 Task: Look for space in Holzminden, Germany from 10th July, 2023 to 15th July, 2023 for 7 adults in price range Rs.10000 to Rs.15000. Place can be entire place or shared room with 4 bedrooms having 7 beds and 4 bathrooms. Property type can be house, flat, guest house. Amenities needed are: wifi, TV, free parkinig on premises, gym, breakfast. Booking option can be shelf check-in. Required host language is English.
Action: Mouse moved to (484, 95)
Screenshot: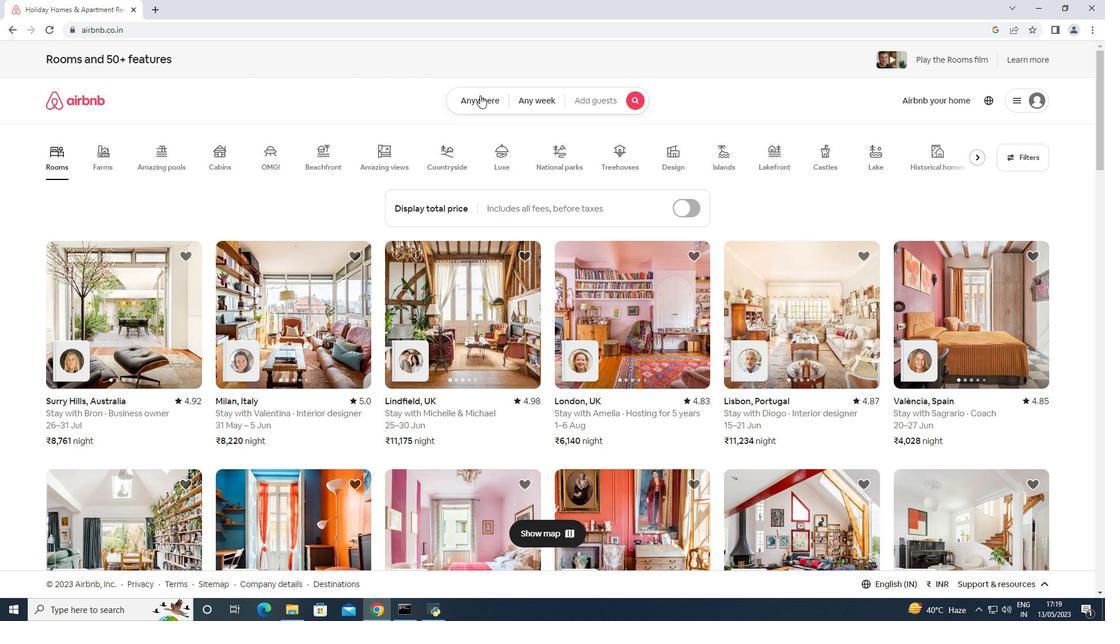 
Action: Mouse pressed left at (484, 95)
Screenshot: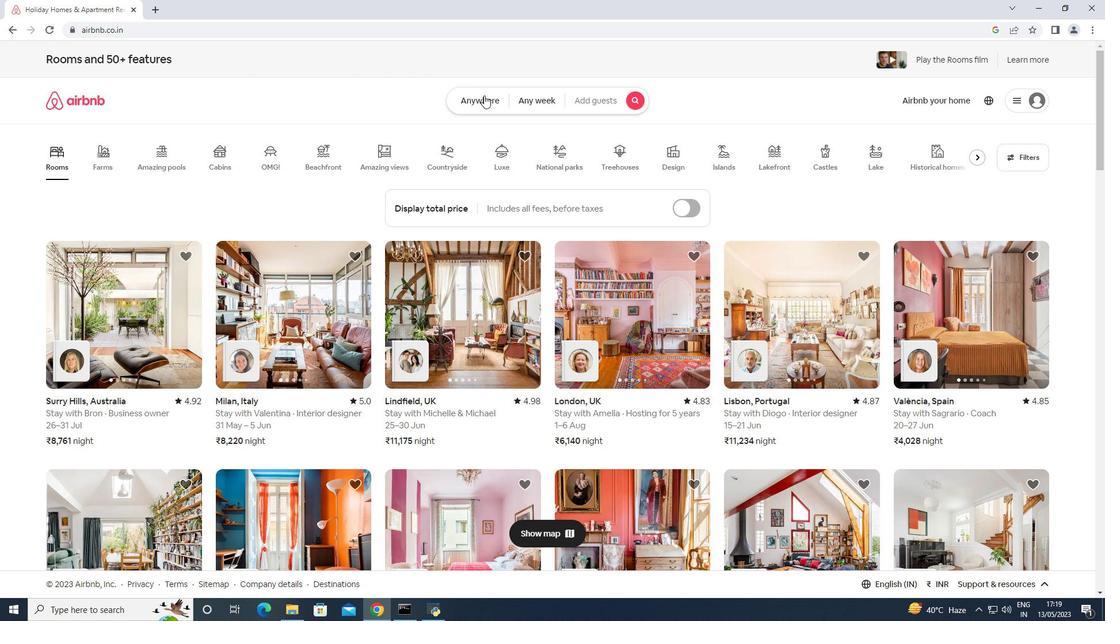 
Action: Mouse moved to (471, 143)
Screenshot: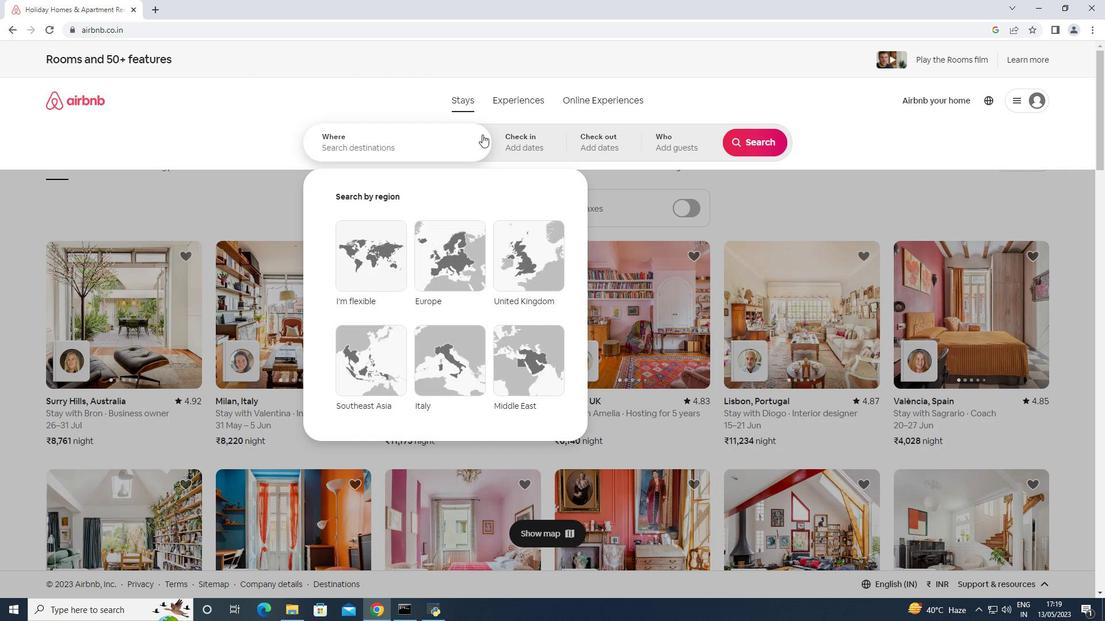 
Action: Mouse pressed left at (471, 143)
Screenshot: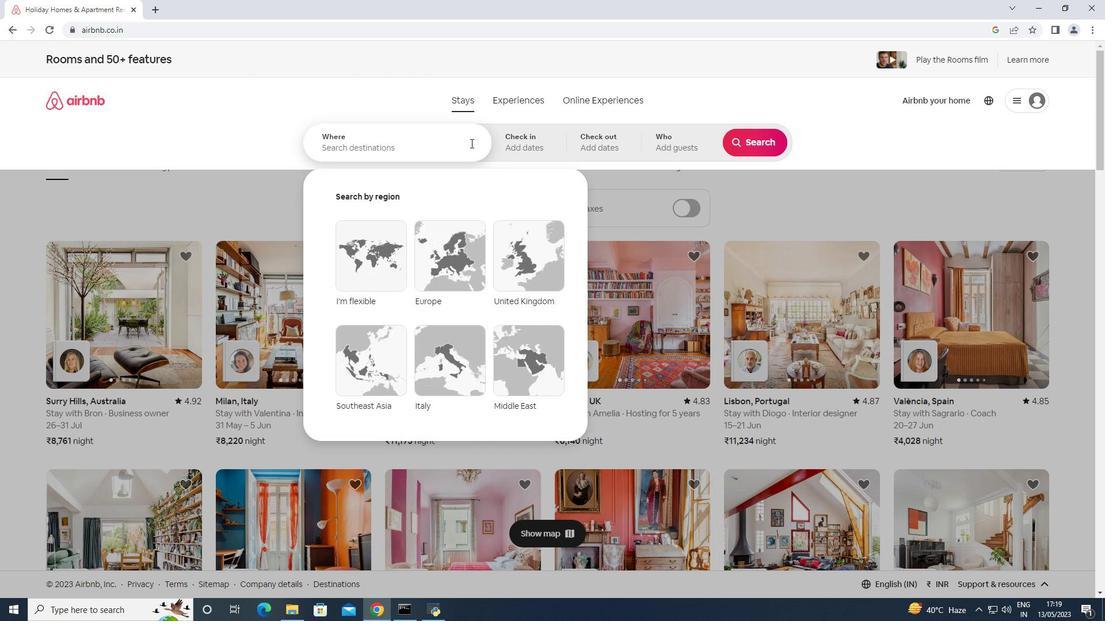 
Action: Key pressed <Key.shift>Holzminden,<Key.space><Key.shift>Germany<Key.enter>
Screenshot: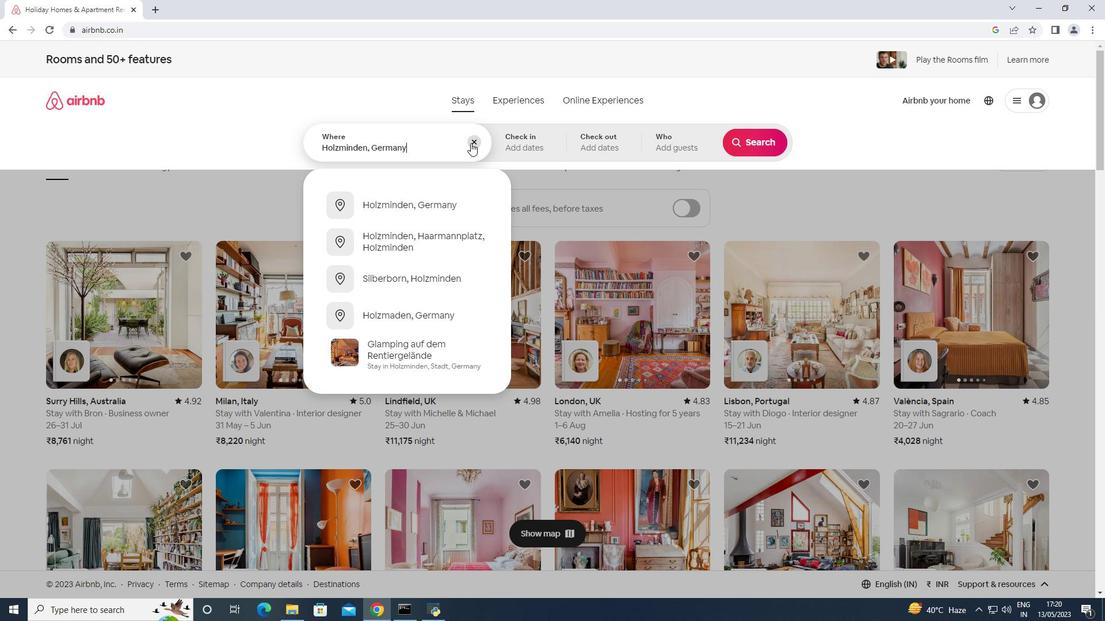 
Action: Mouse moved to (749, 237)
Screenshot: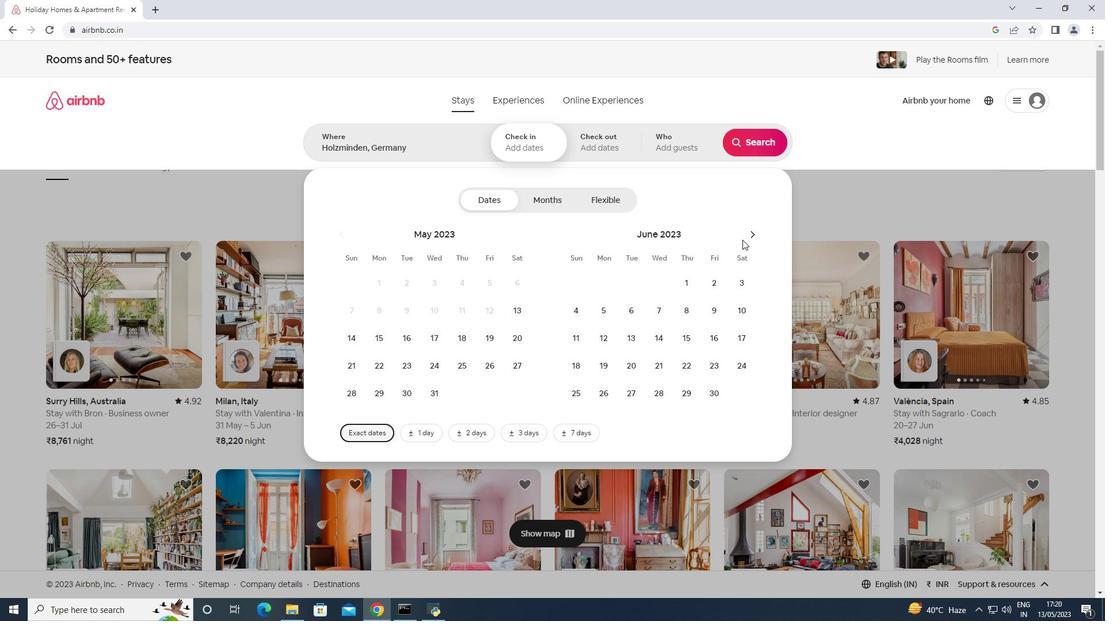 
Action: Mouse pressed left at (749, 237)
Screenshot: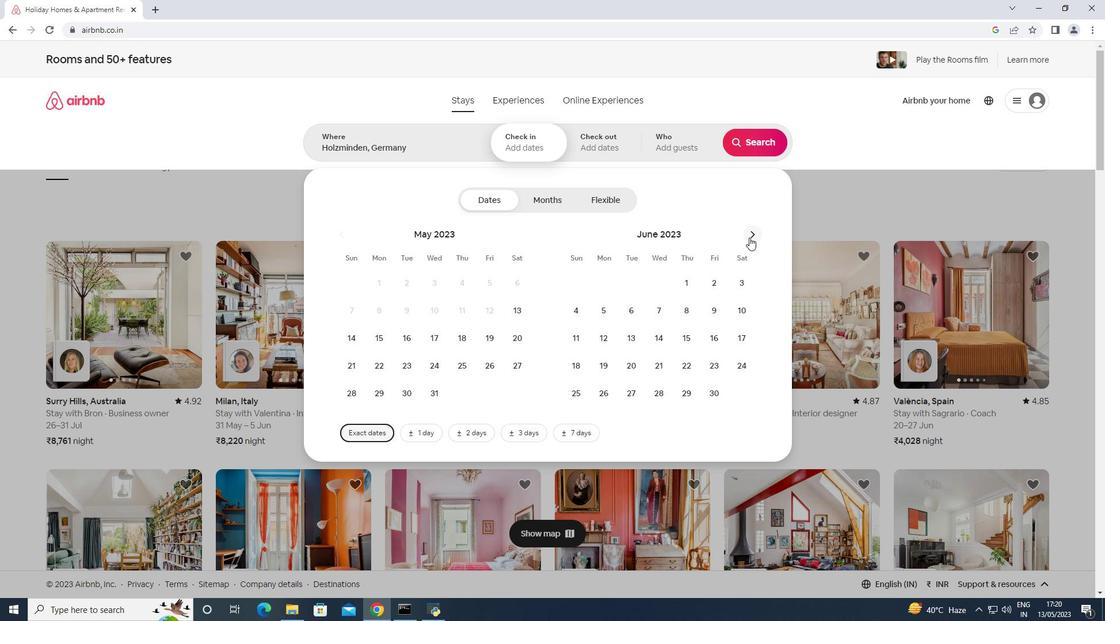 
Action: Mouse moved to (607, 332)
Screenshot: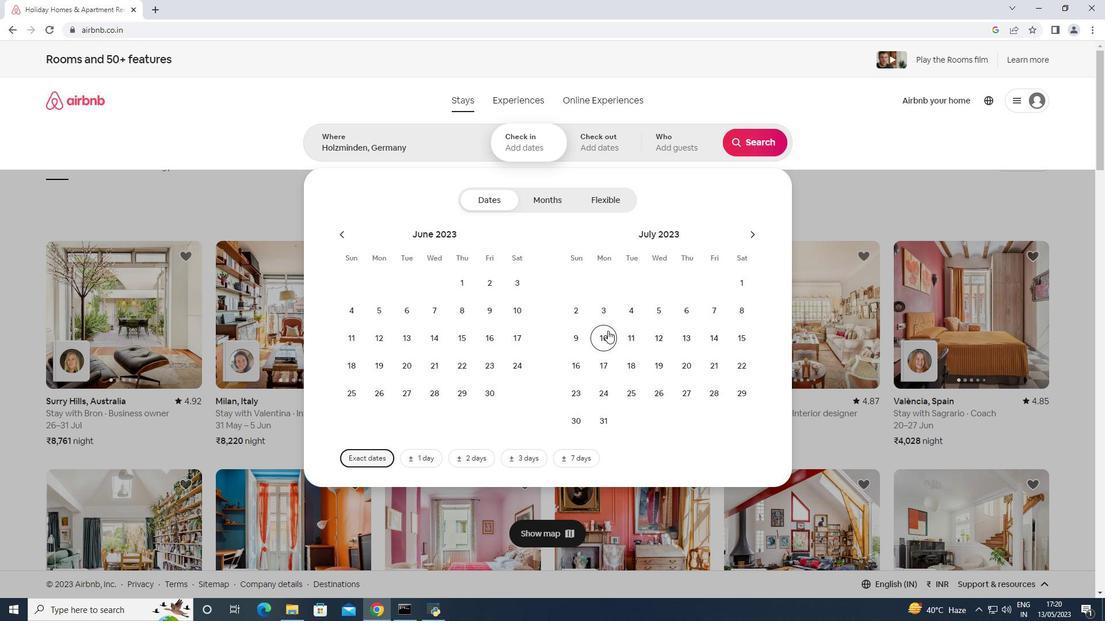 
Action: Mouse pressed left at (607, 332)
Screenshot: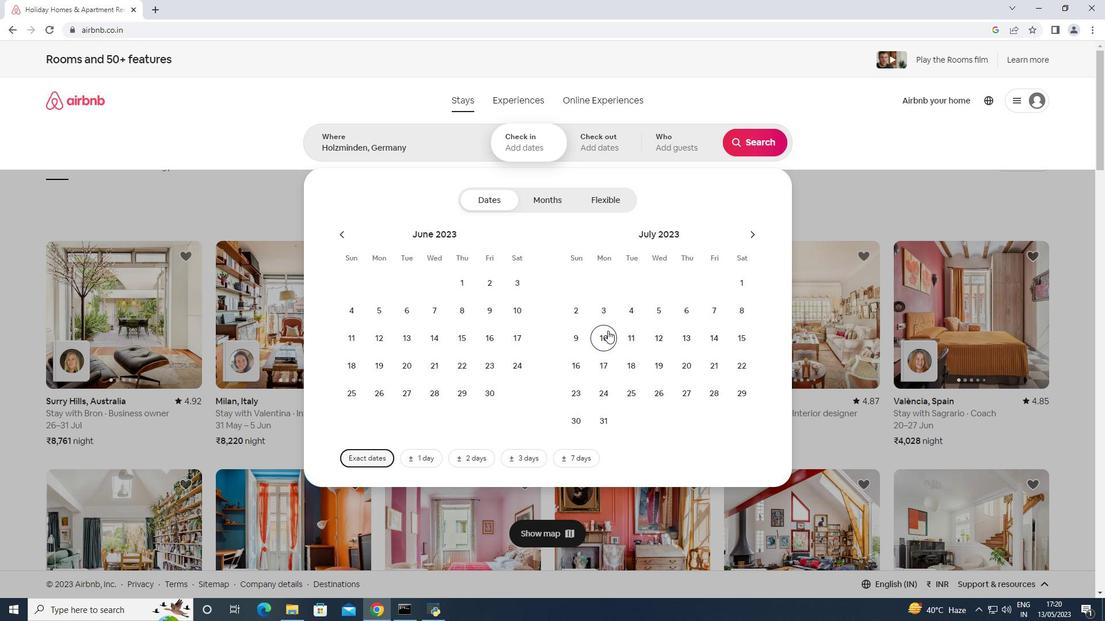 
Action: Mouse moved to (748, 338)
Screenshot: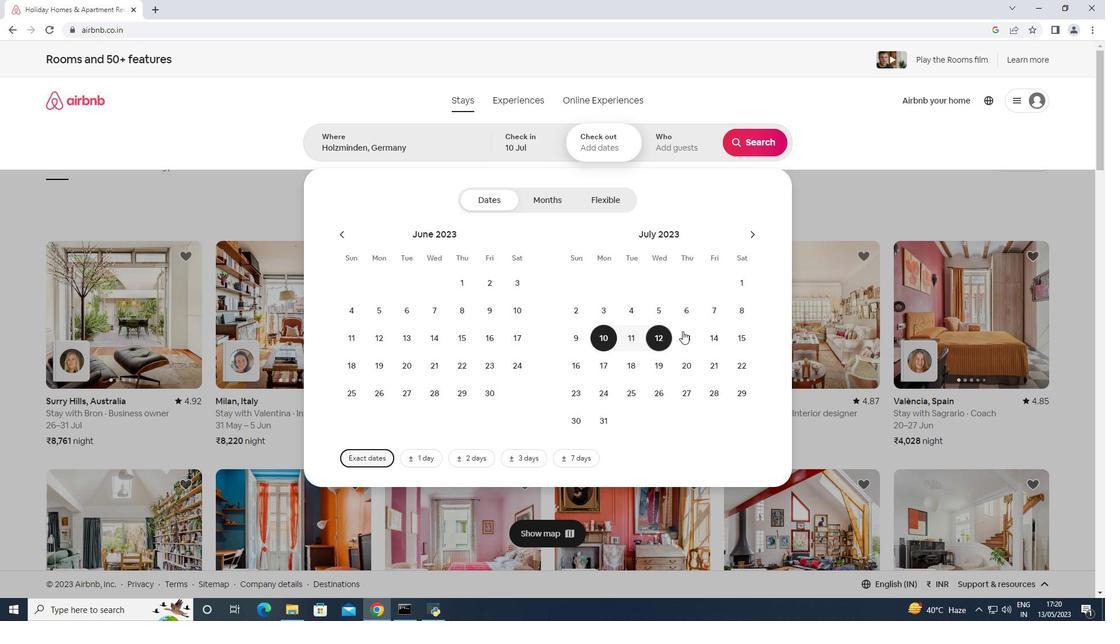 
Action: Mouse pressed left at (748, 338)
Screenshot: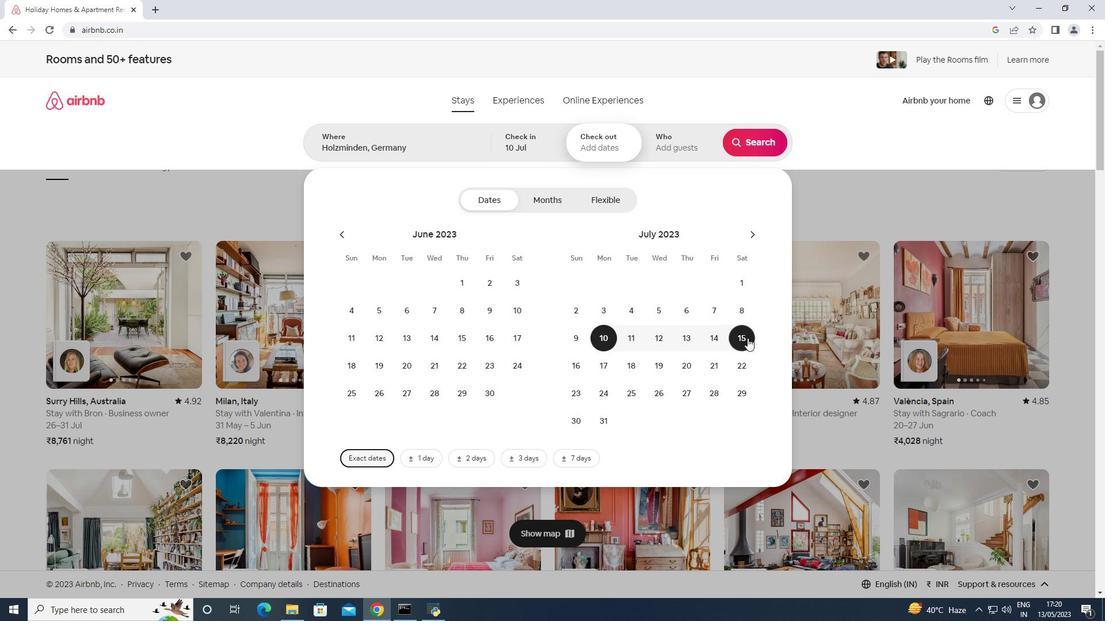 
Action: Mouse moved to (695, 152)
Screenshot: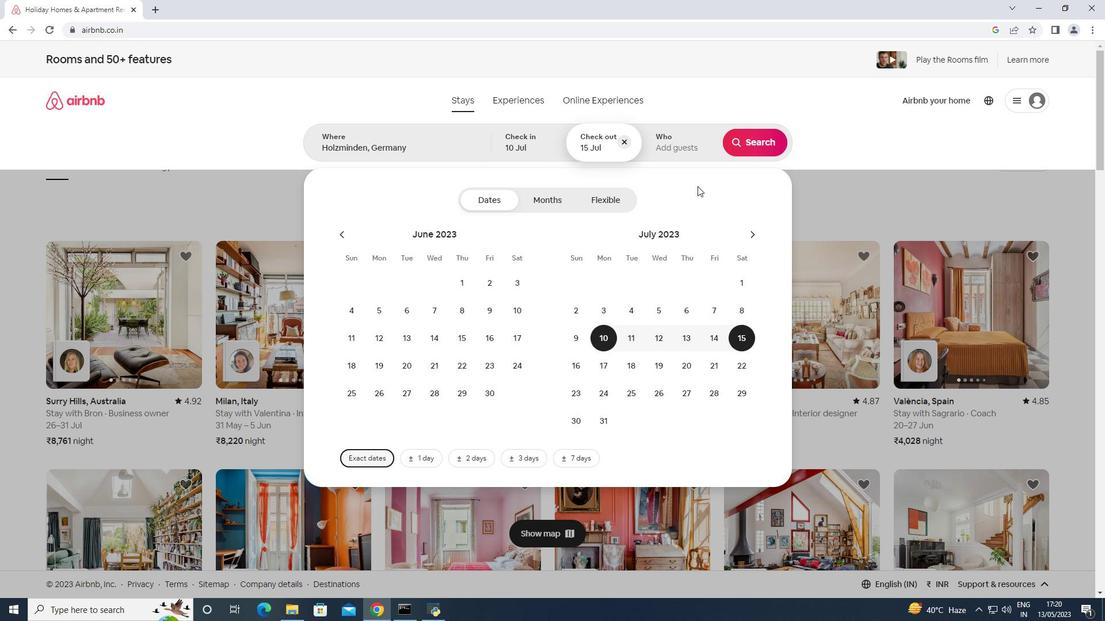 
Action: Mouse pressed left at (695, 152)
Screenshot: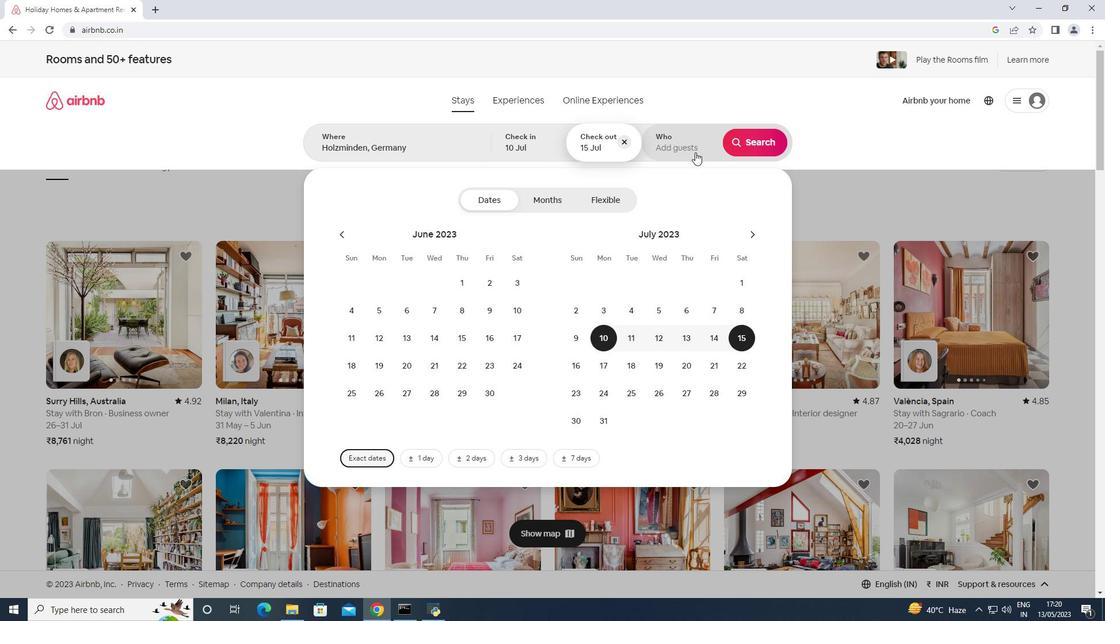 
Action: Mouse moved to (753, 201)
Screenshot: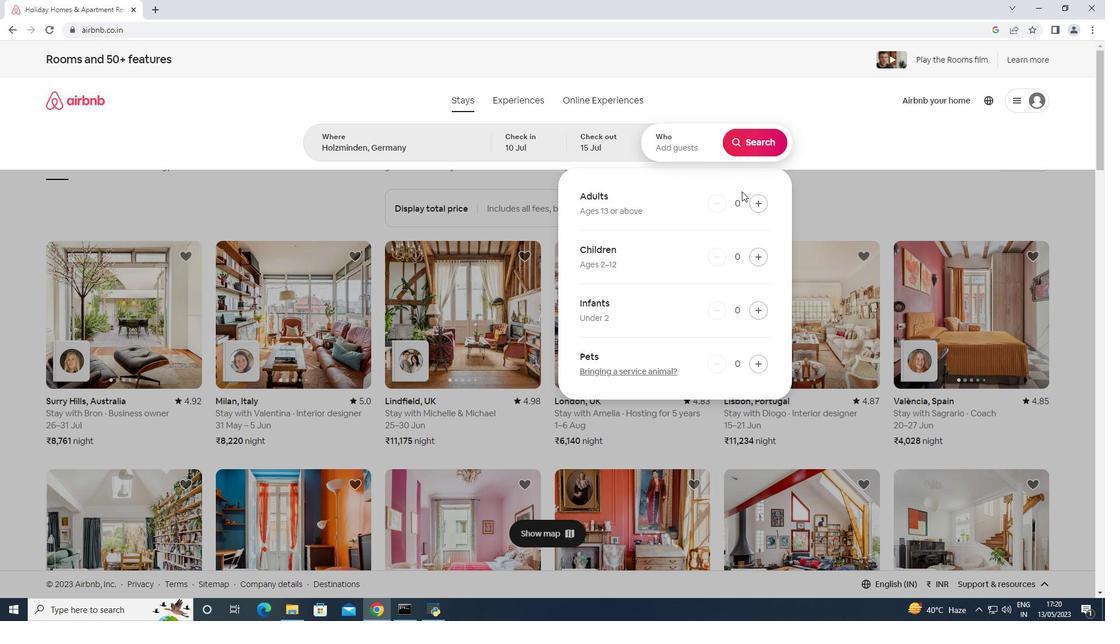
Action: Mouse pressed left at (753, 201)
Screenshot: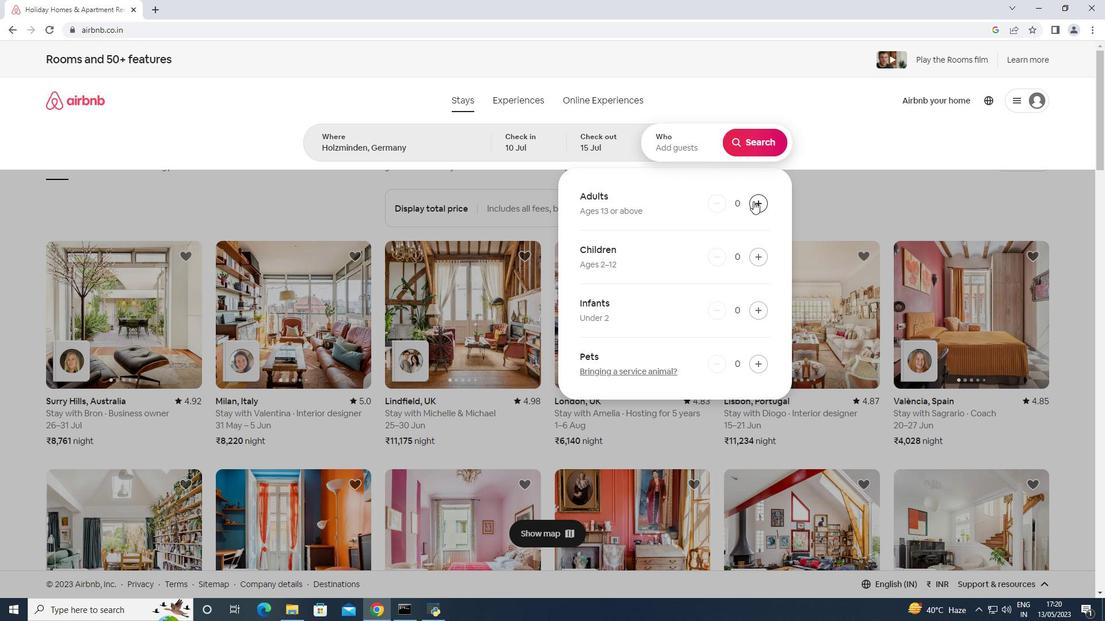 
Action: Mouse pressed left at (753, 201)
Screenshot: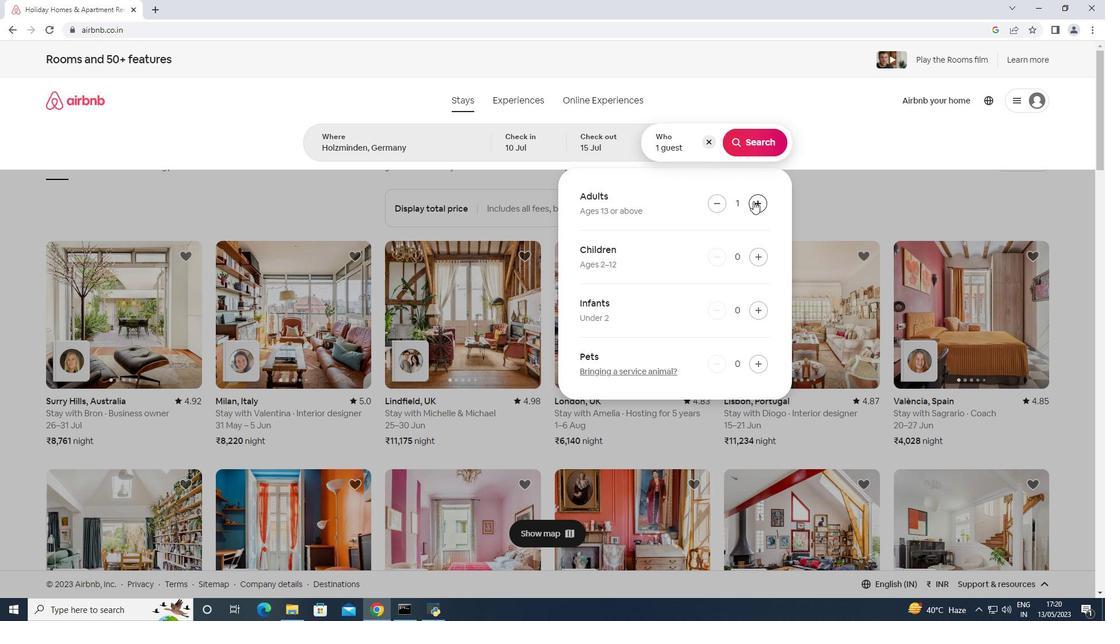 
Action: Mouse pressed left at (753, 201)
Screenshot: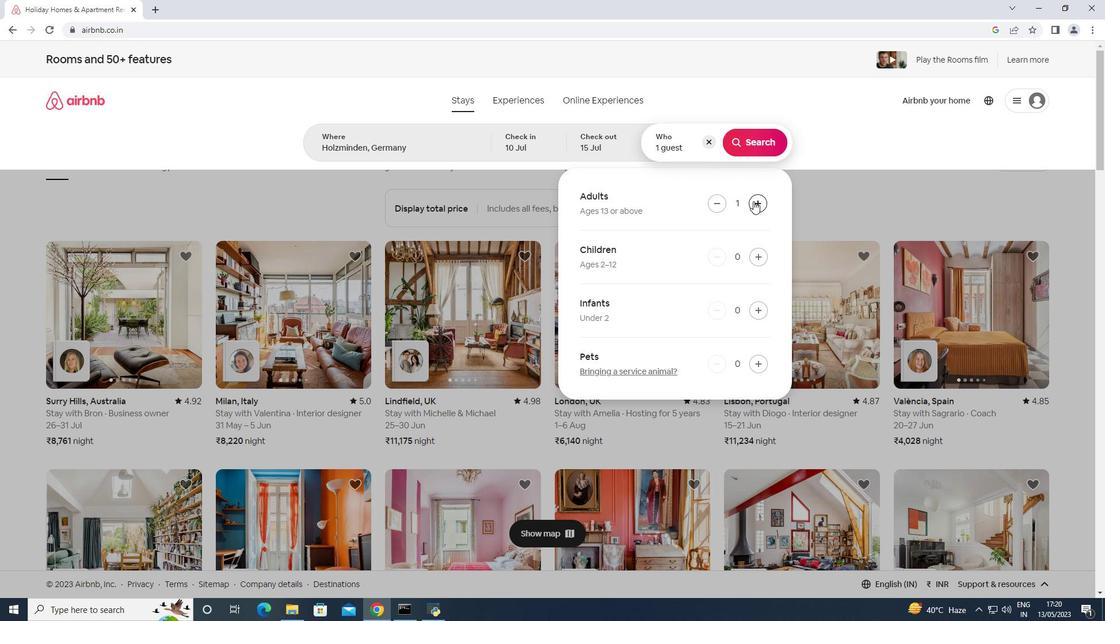 
Action: Mouse pressed left at (753, 201)
Screenshot: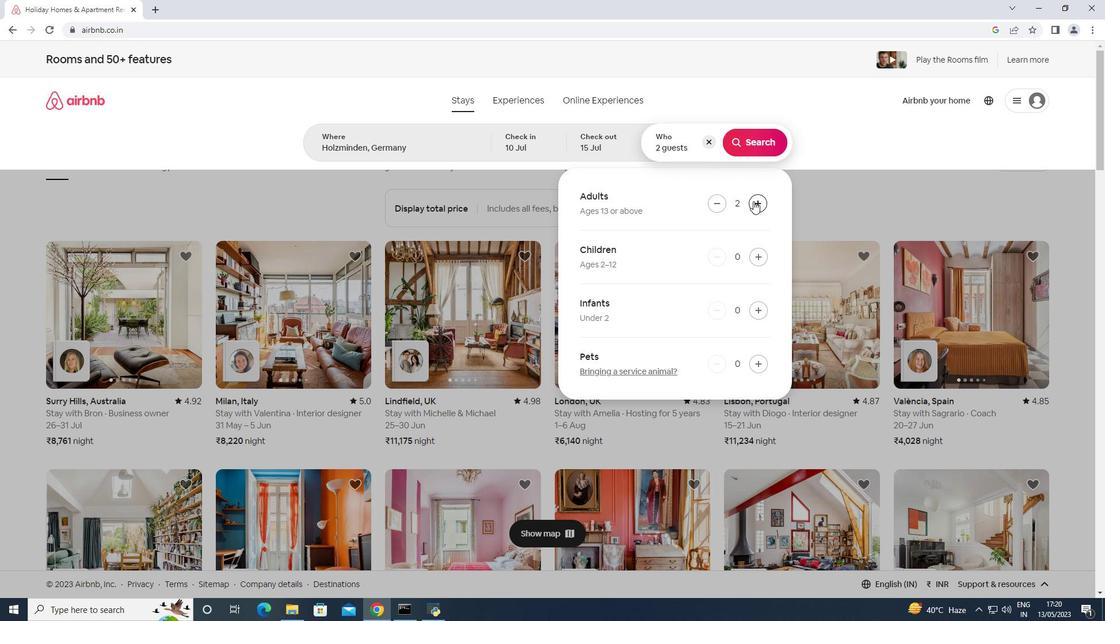 
Action: Mouse pressed left at (753, 201)
Screenshot: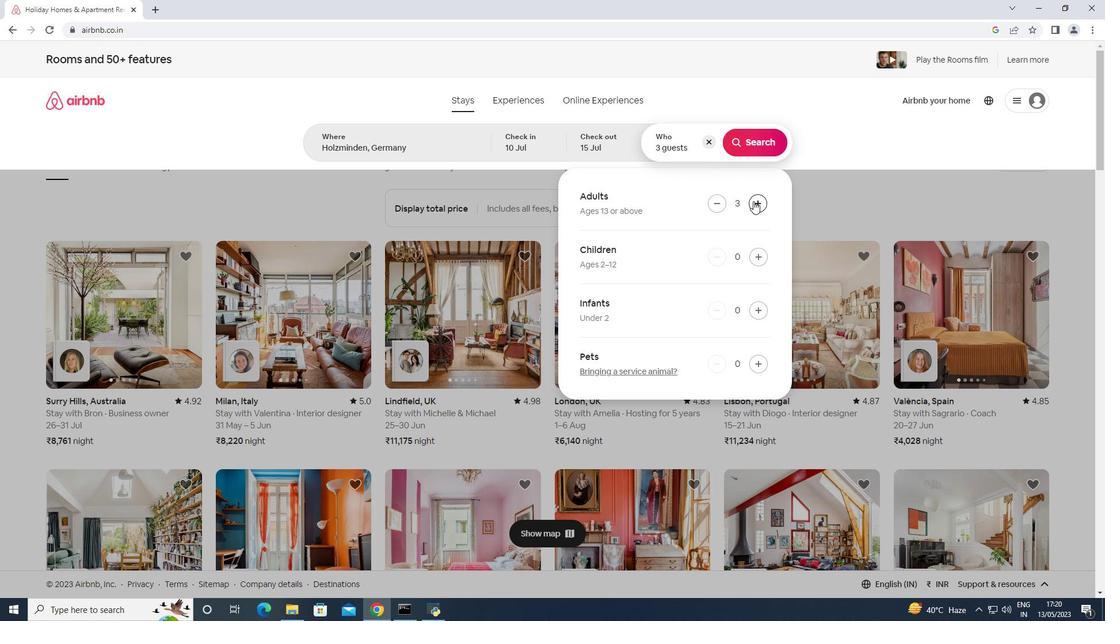 
Action: Mouse pressed left at (753, 201)
Screenshot: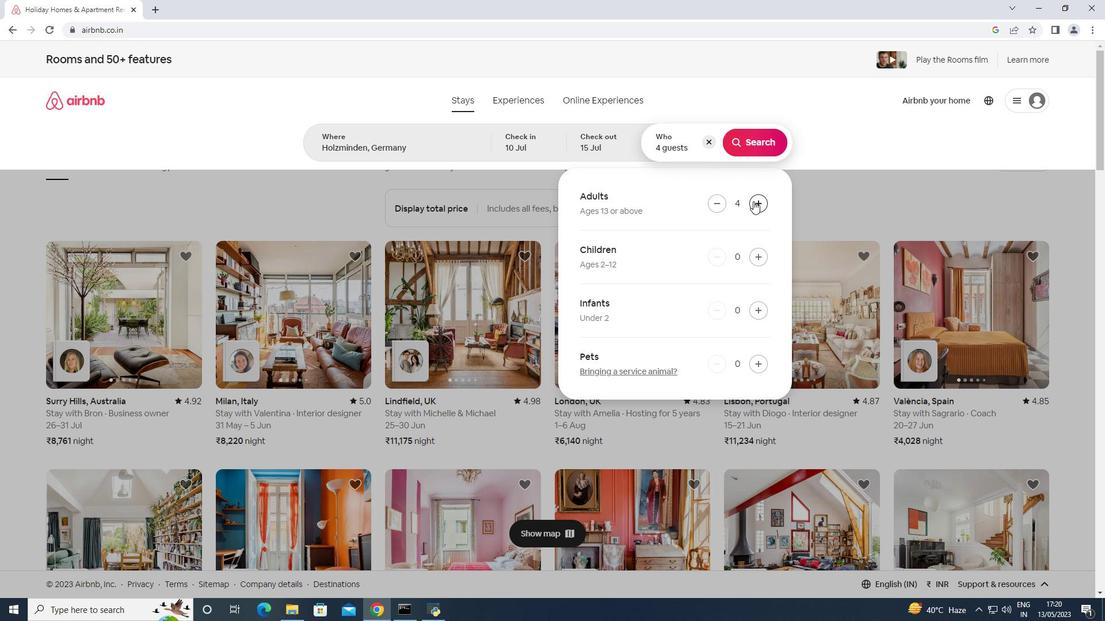 
Action: Mouse pressed left at (753, 201)
Screenshot: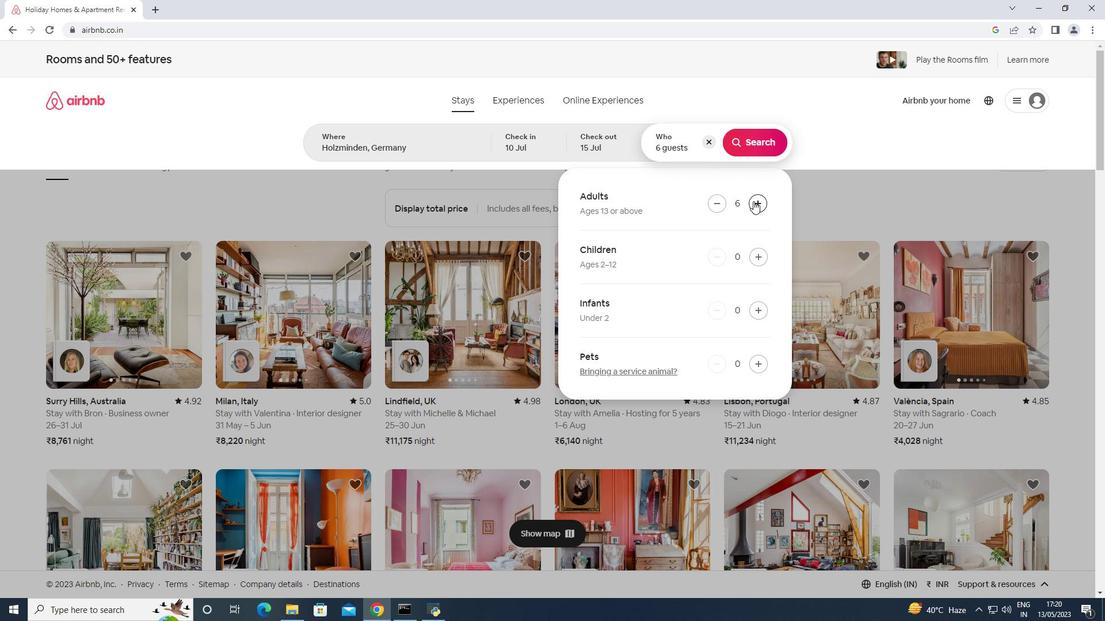 
Action: Mouse moved to (757, 143)
Screenshot: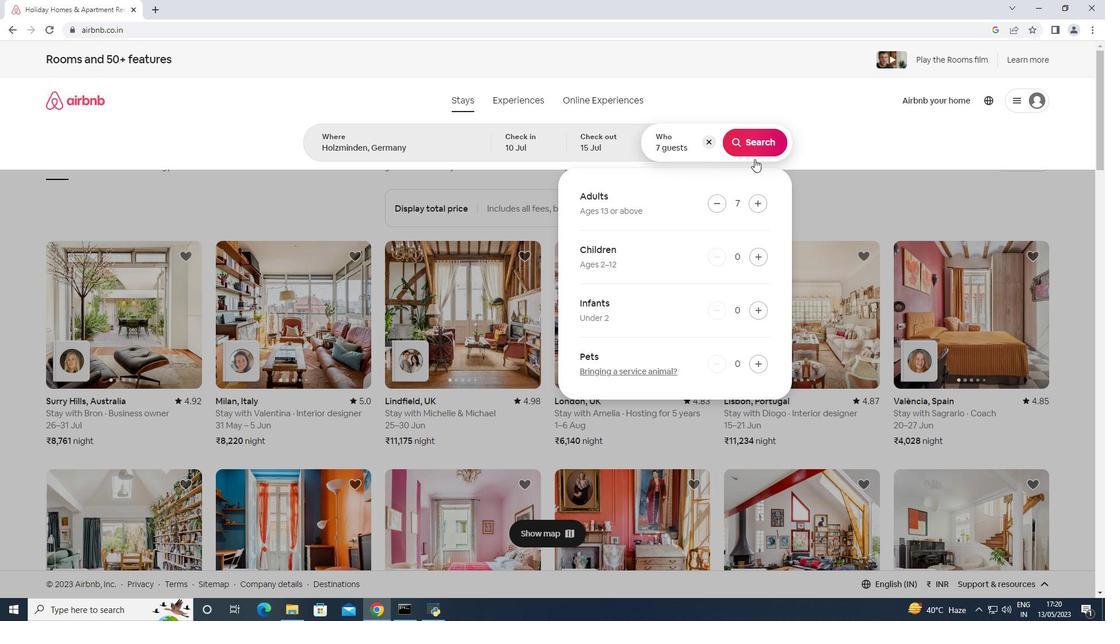 
Action: Mouse pressed left at (757, 143)
Screenshot: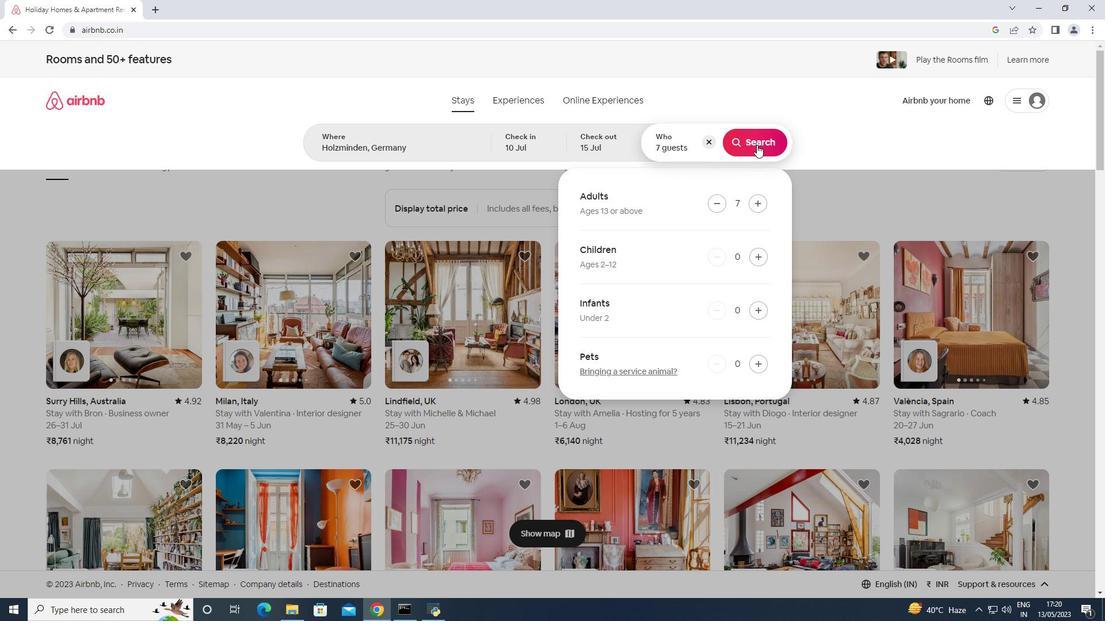 
Action: Mouse moved to (1045, 107)
Screenshot: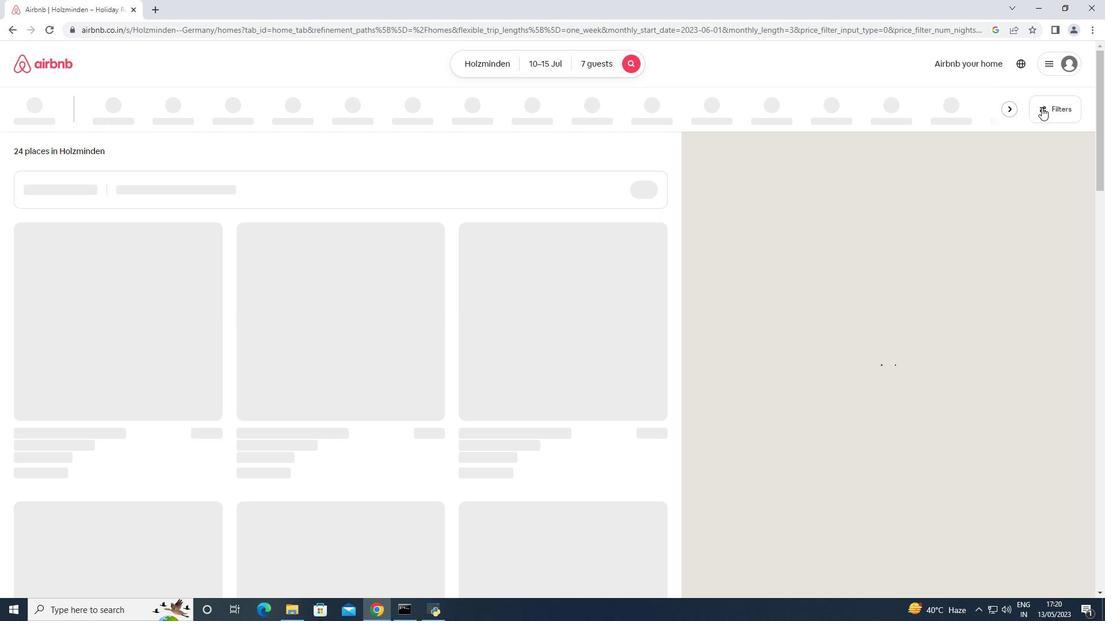 
Action: Mouse pressed left at (1045, 107)
Screenshot: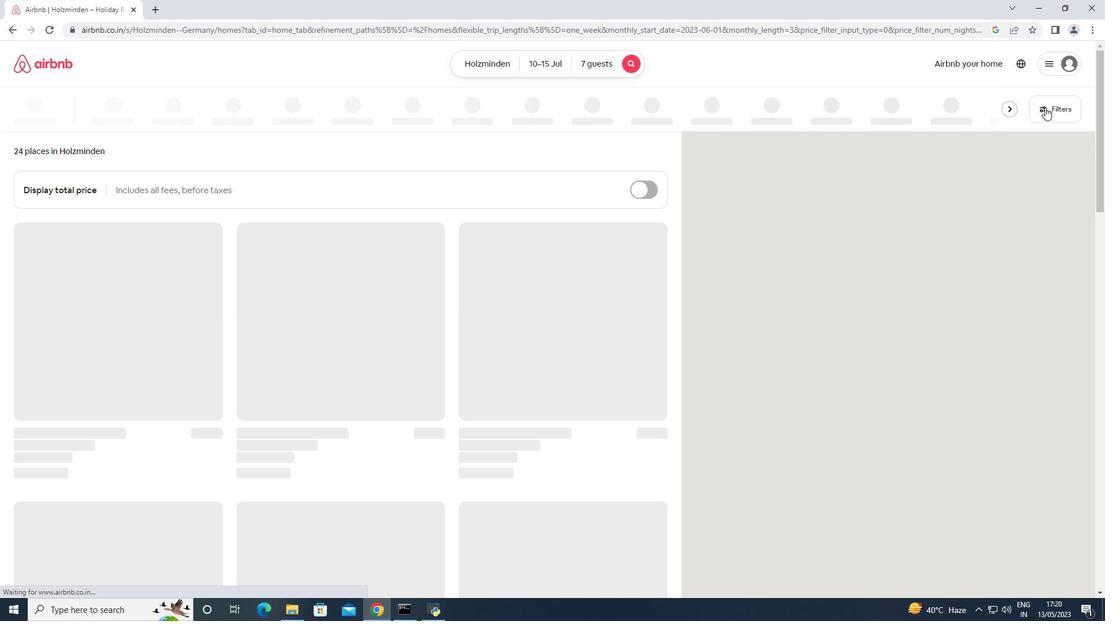 
Action: Mouse moved to (509, 389)
Screenshot: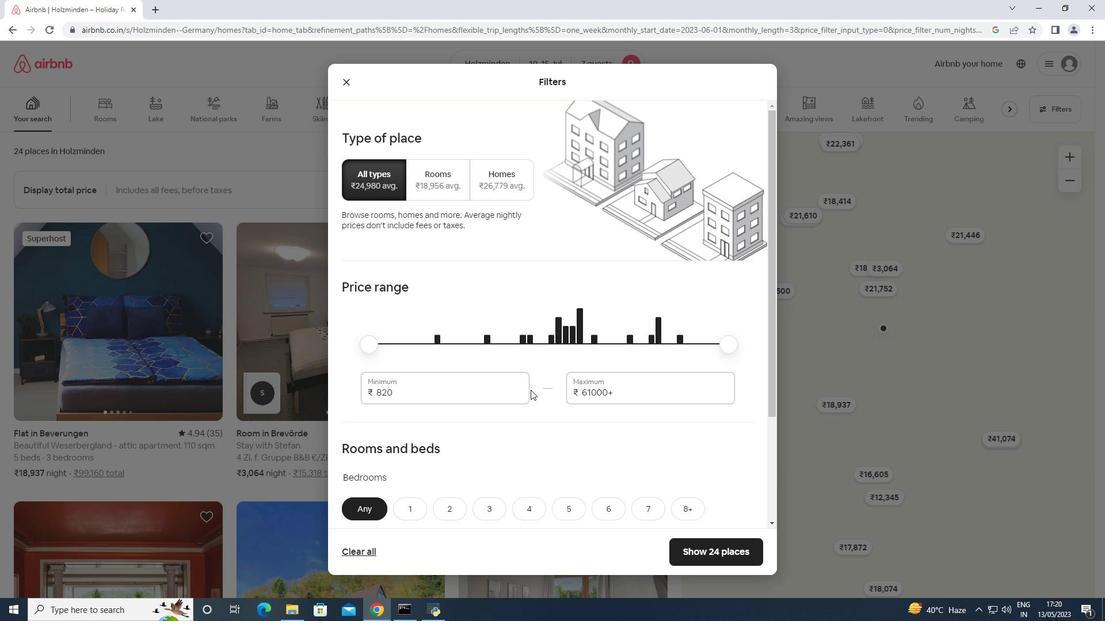 
Action: Mouse pressed left at (509, 389)
Screenshot: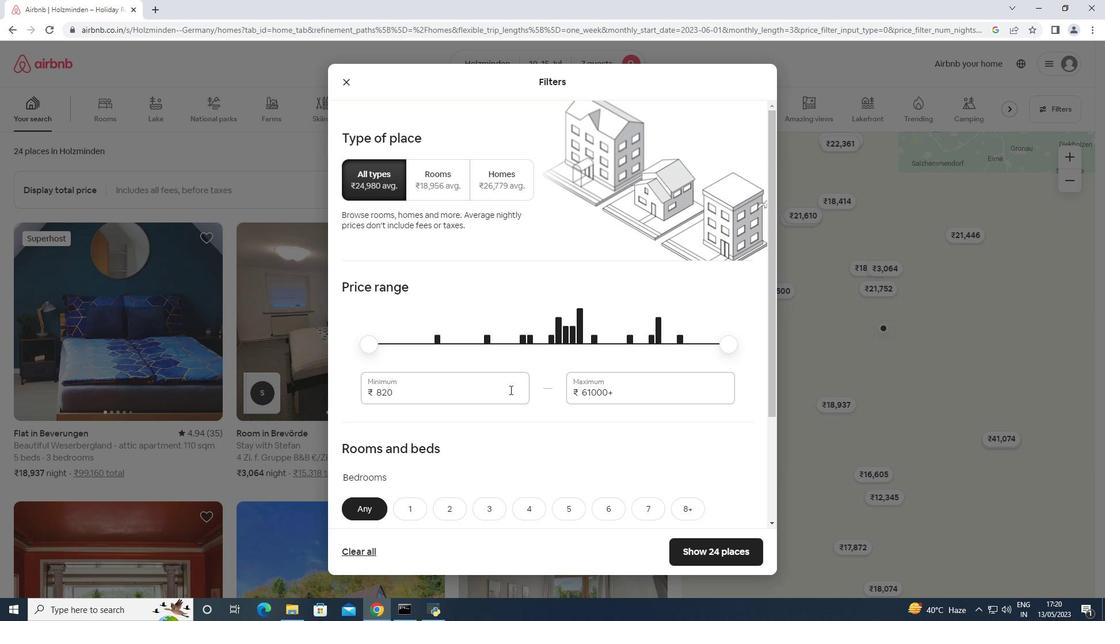 
Action: Mouse moved to (509, 389)
Screenshot: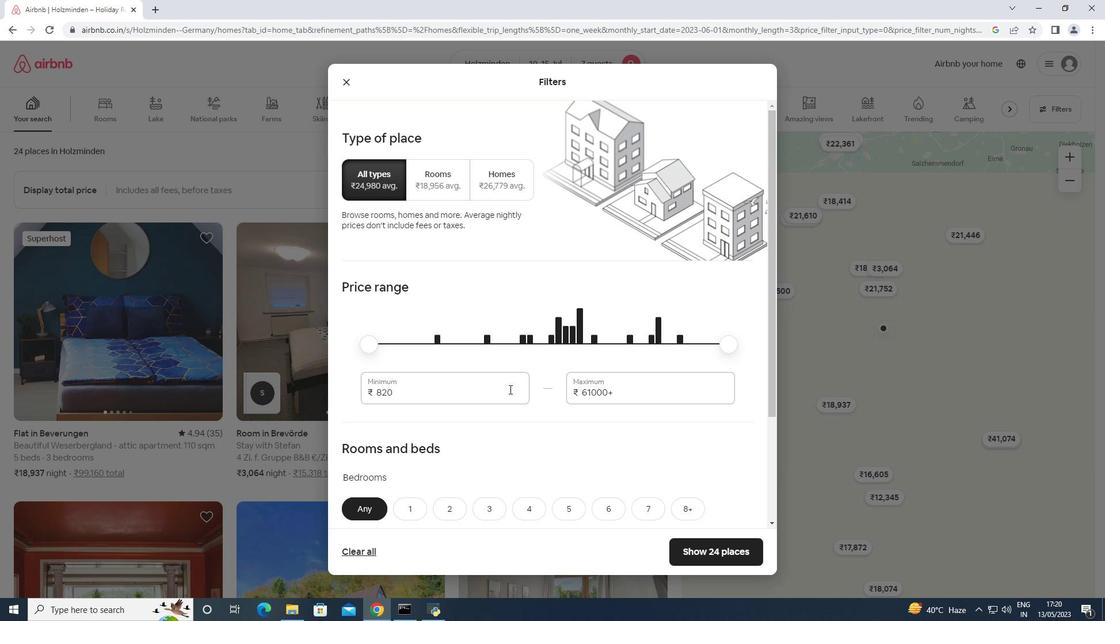 
Action: Mouse pressed left at (509, 389)
Screenshot: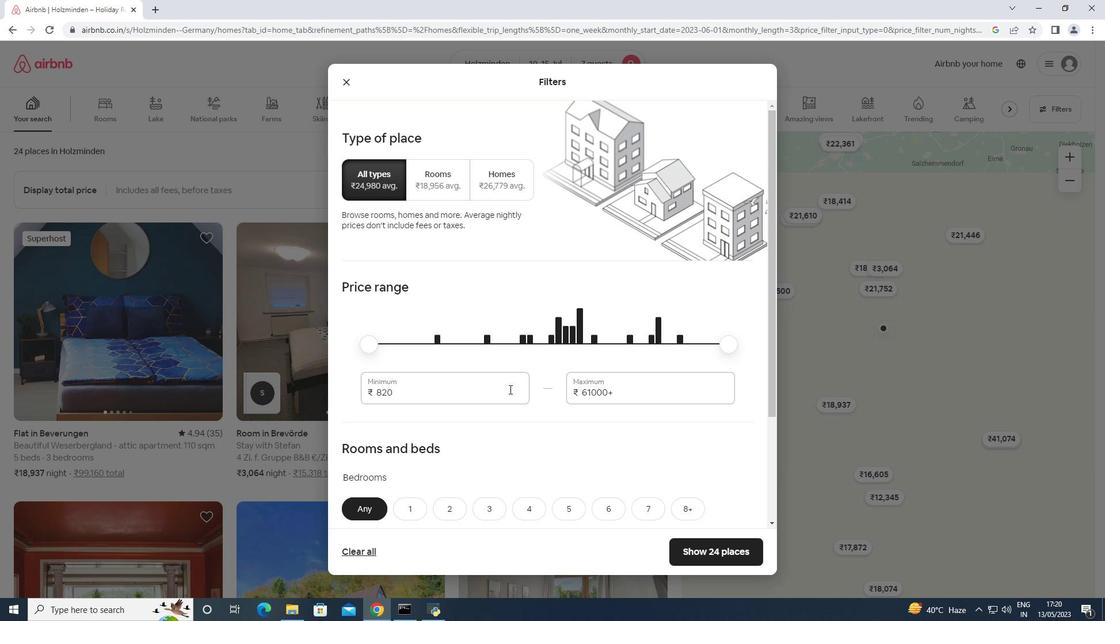 
Action: Key pressed 10000<Key.tab>15000
Screenshot: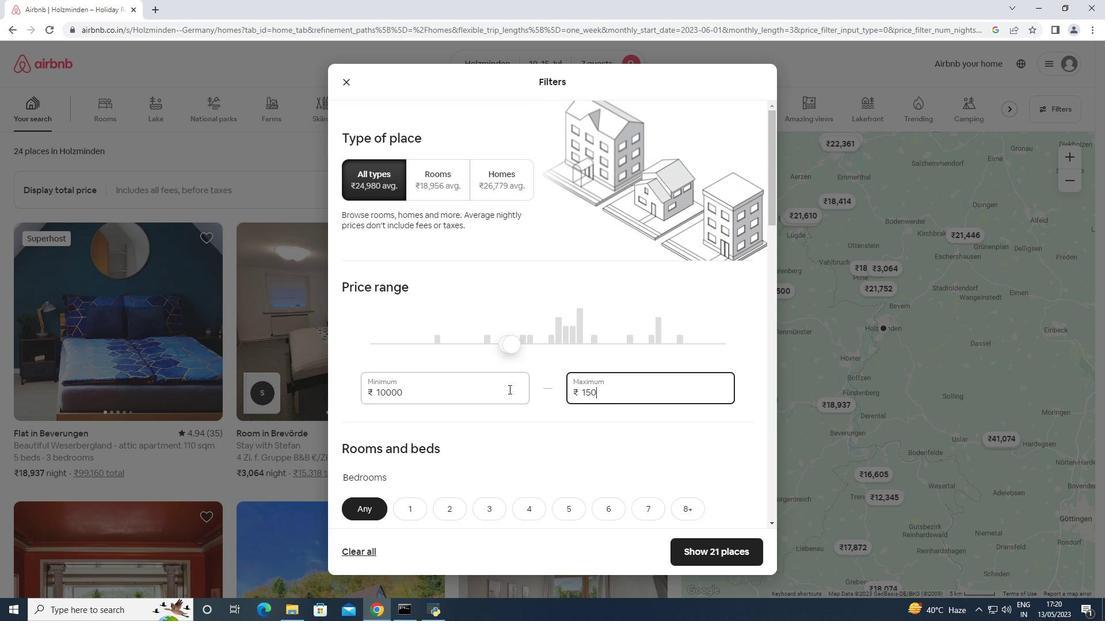 
Action: Mouse moved to (507, 389)
Screenshot: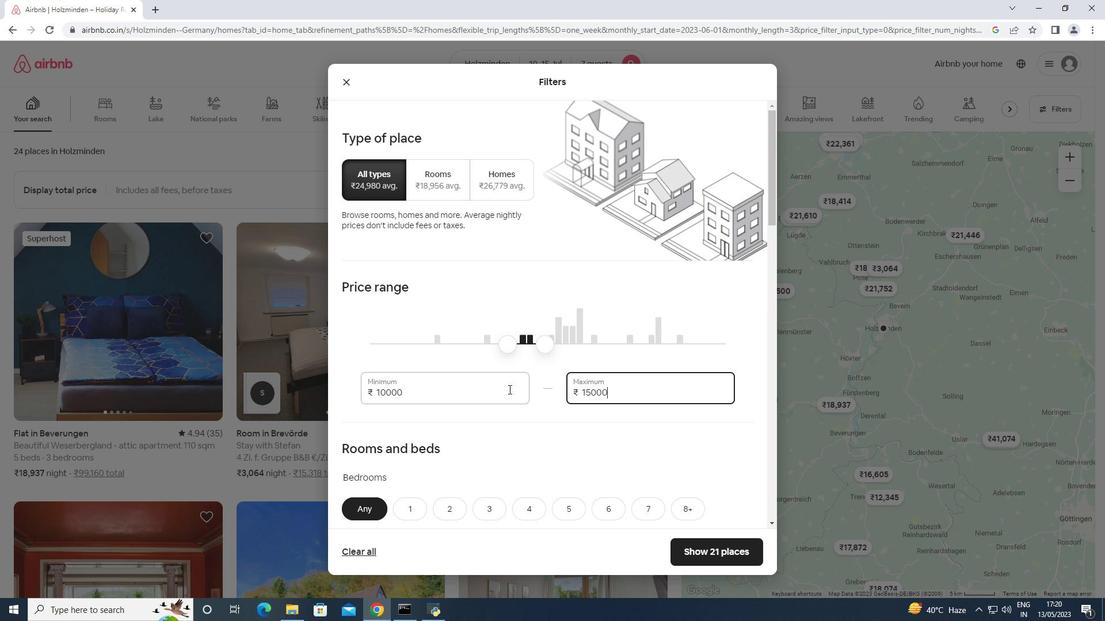 
Action: Mouse scrolled (507, 389) with delta (0, 0)
Screenshot: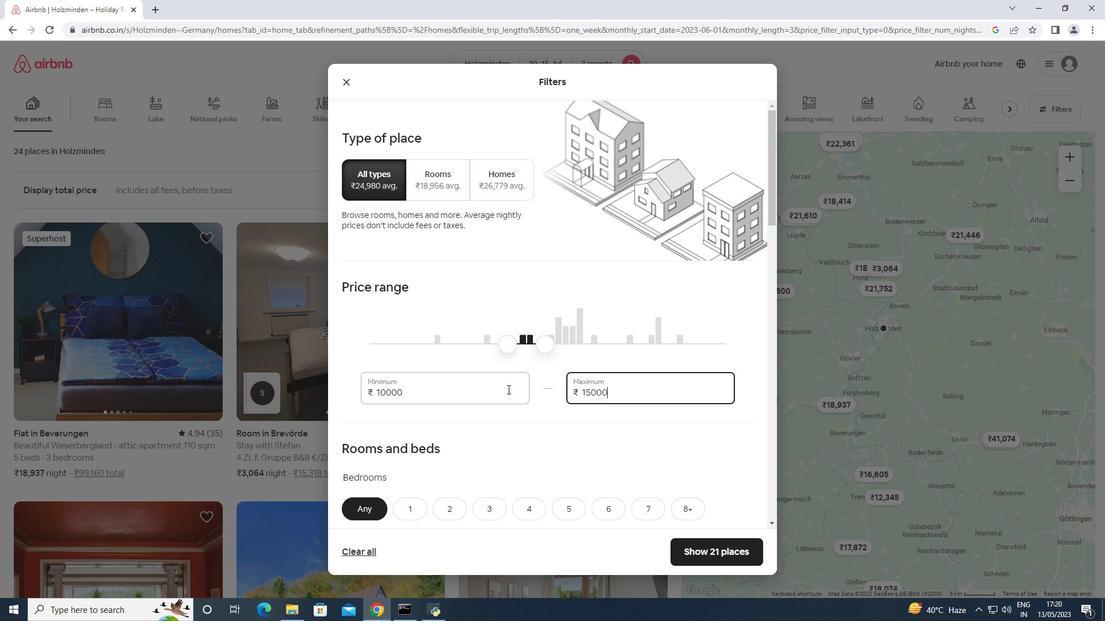 
Action: Mouse scrolled (507, 389) with delta (0, 0)
Screenshot: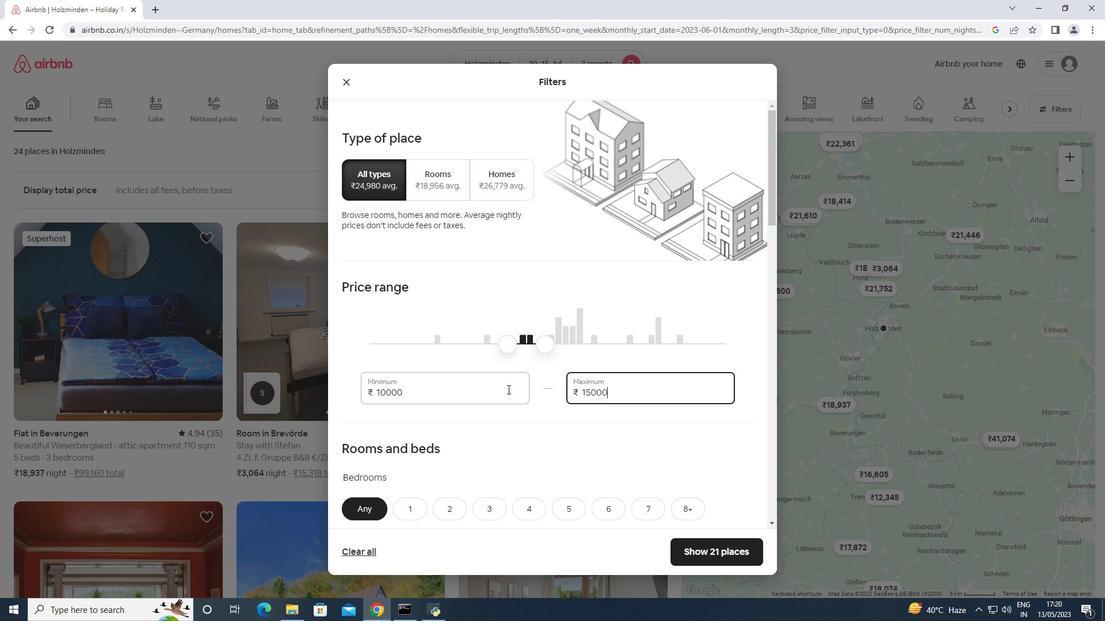
Action: Mouse scrolled (507, 389) with delta (0, 0)
Screenshot: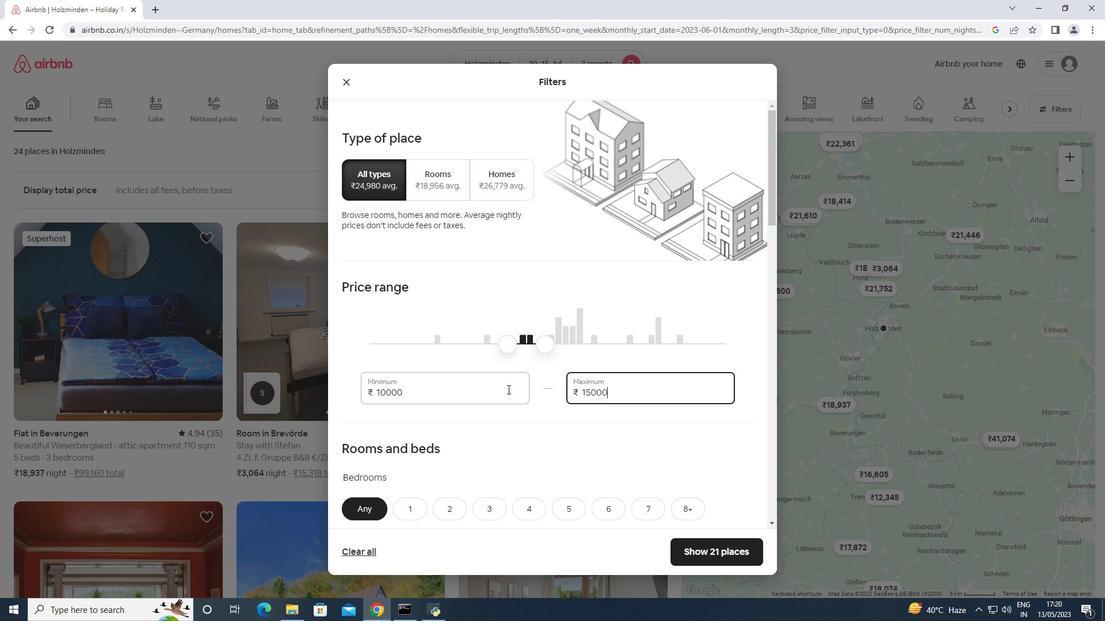 
Action: Mouse scrolled (507, 389) with delta (0, 0)
Screenshot: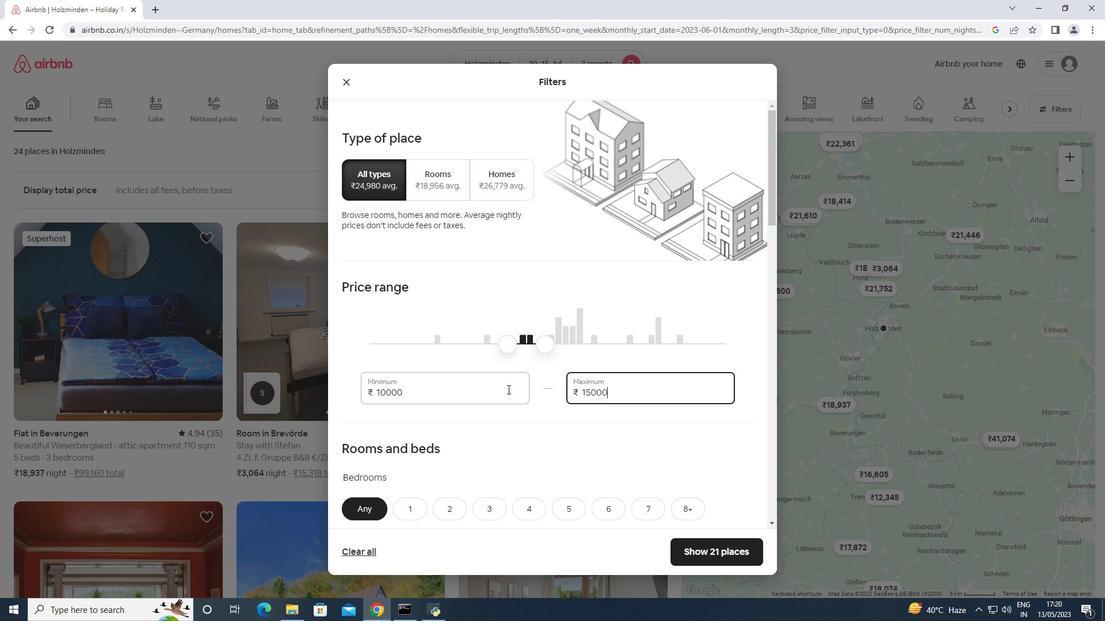 
Action: Mouse scrolled (507, 389) with delta (0, 0)
Screenshot: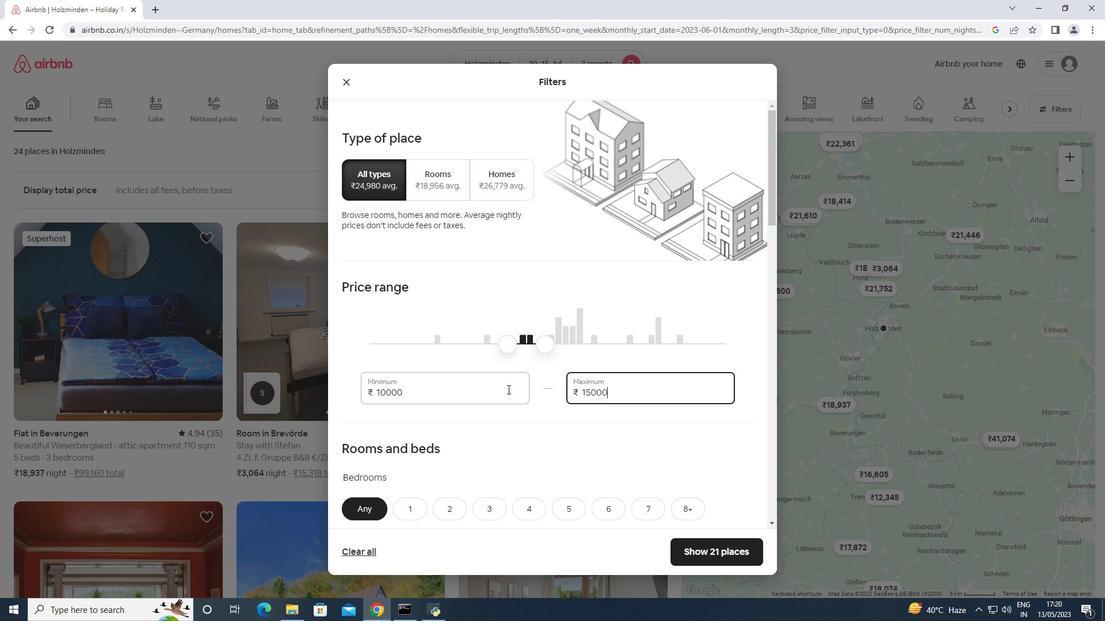 
Action: Mouse moved to (532, 228)
Screenshot: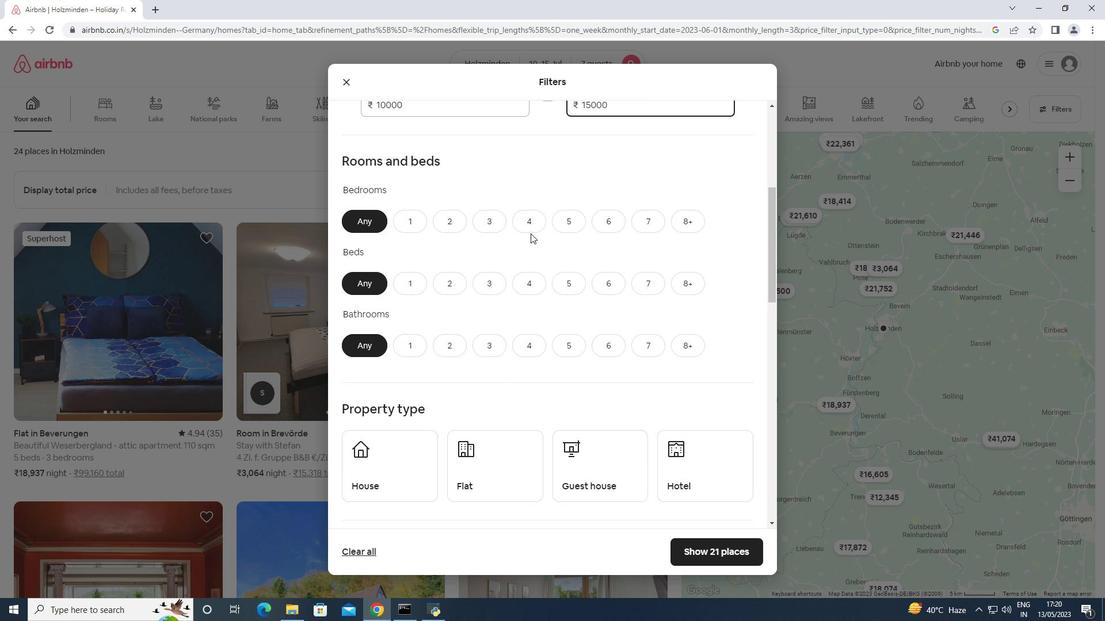 
Action: Mouse pressed left at (532, 228)
Screenshot: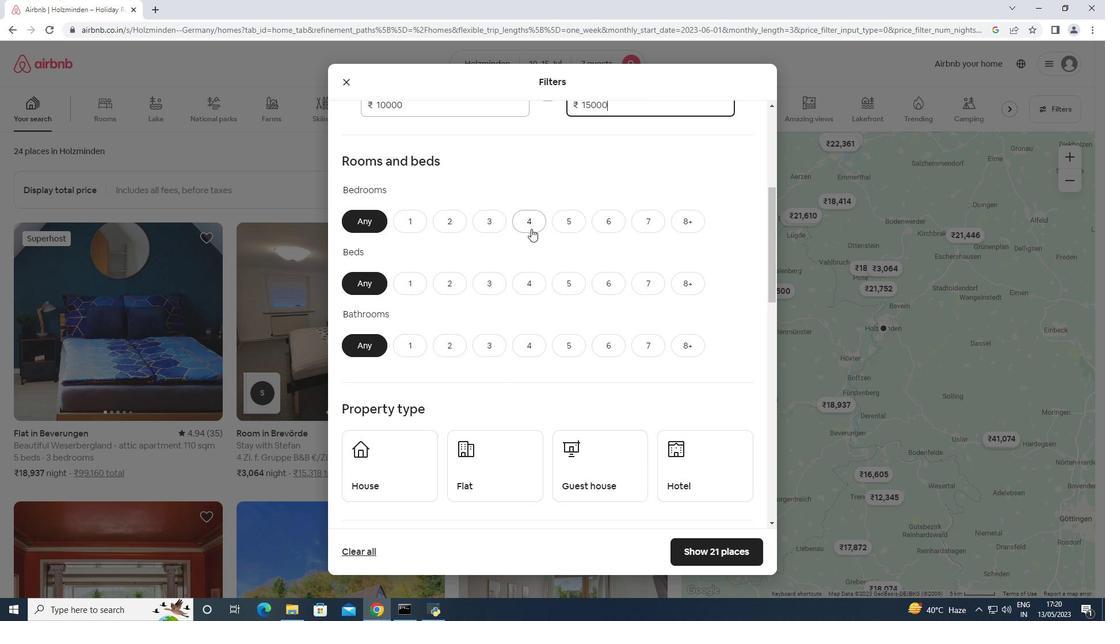 
Action: Mouse moved to (531, 291)
Screenshot: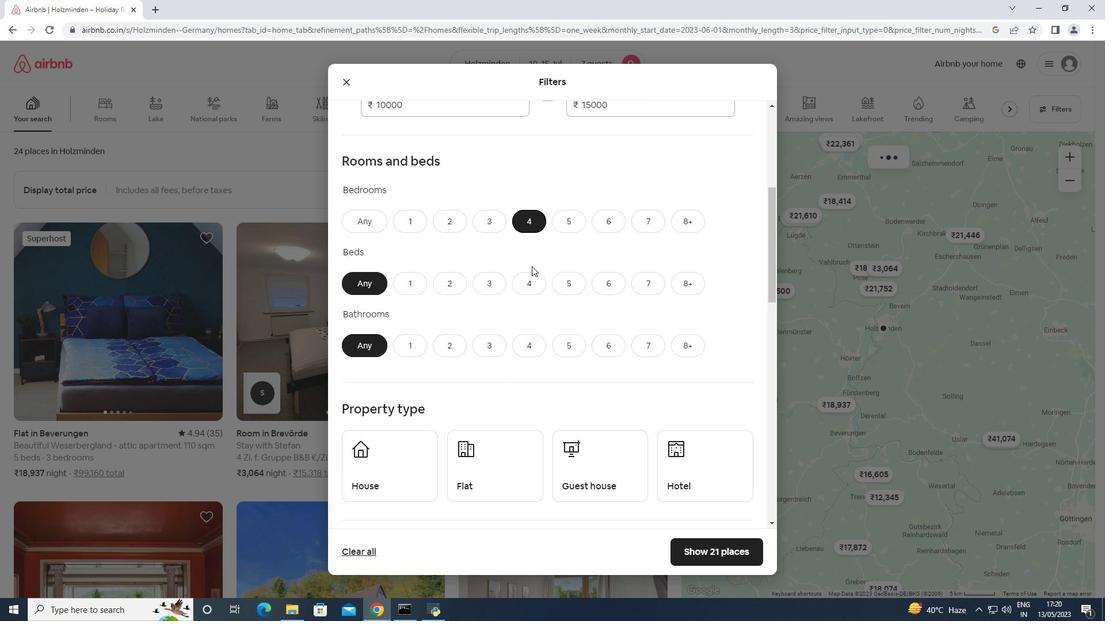 
Action: Mouse pressed left at (531, 291)
Screenshot: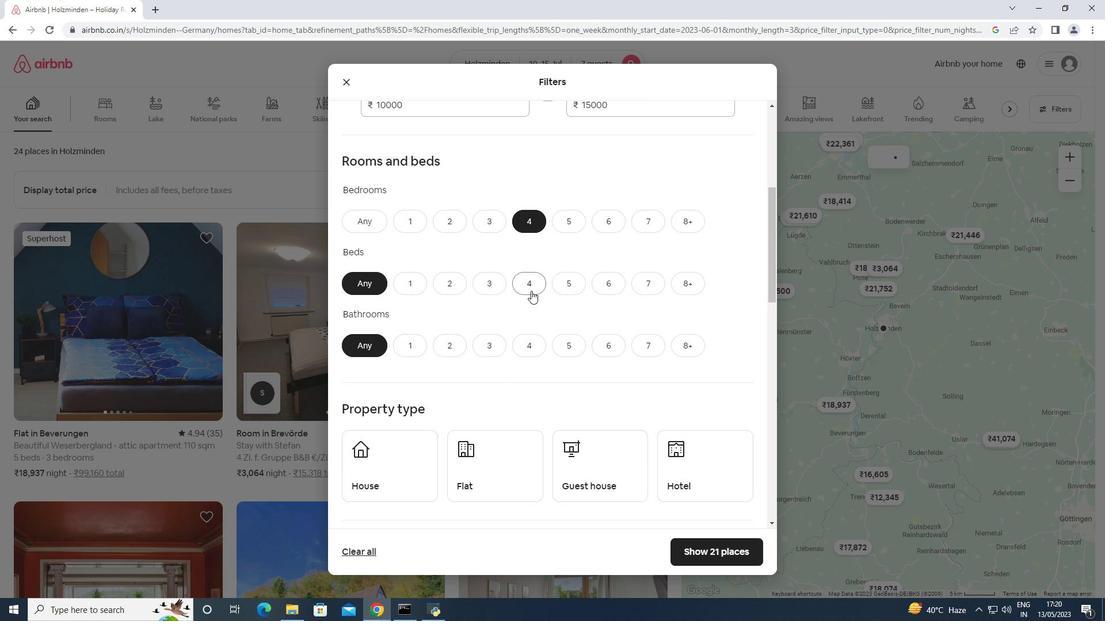 
Action: Mouse moved to (532, 350)
Screenshot: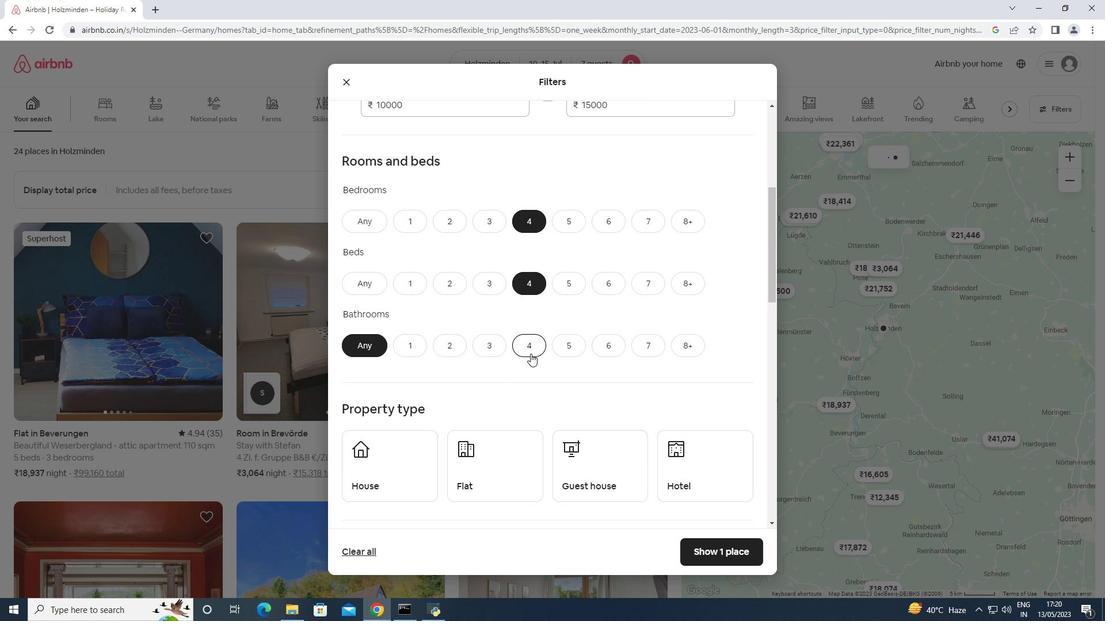 
Action: Mouse pressed left at (532, 350)
Screenshot: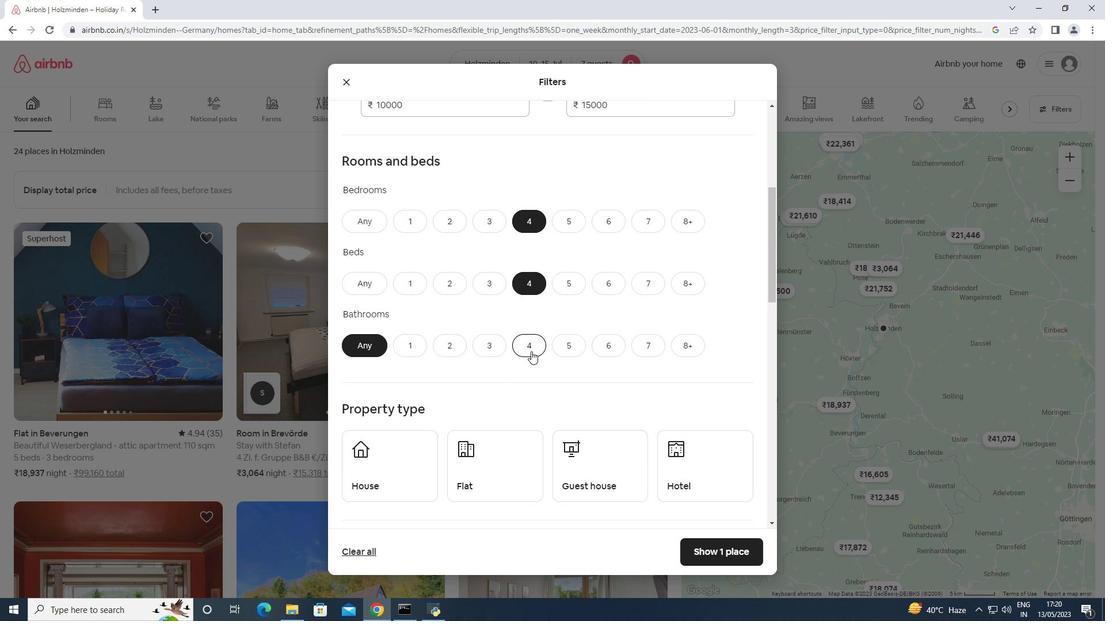 
Action: Mouse scrolled (532, 349) with delta (0, 0)
Screenshot: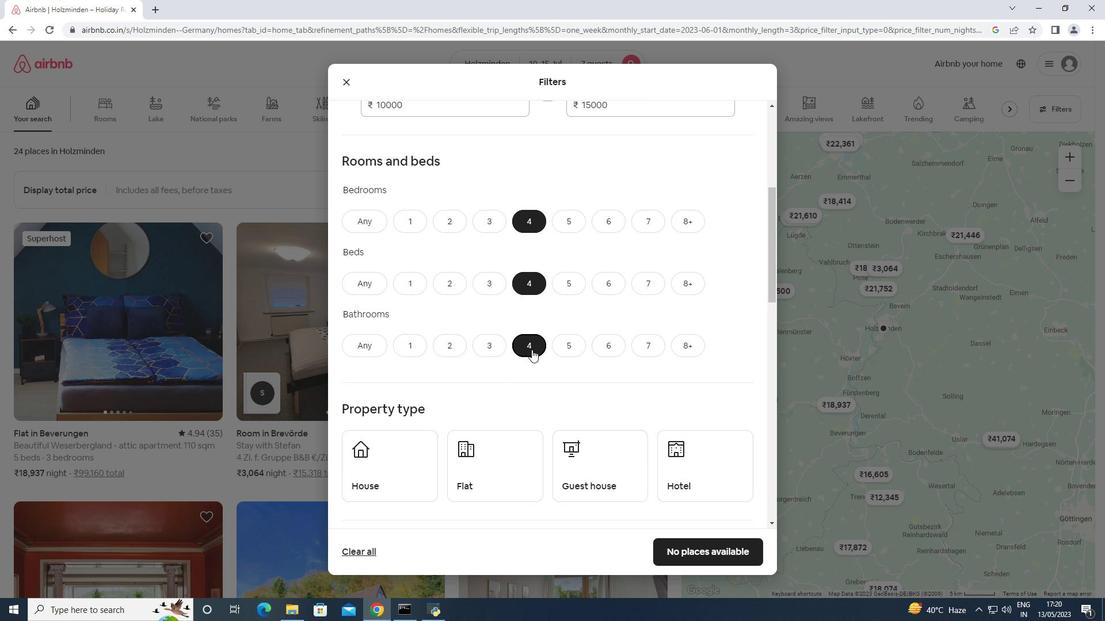 
Action: Mouse moved to (651, 228)
Screenshot: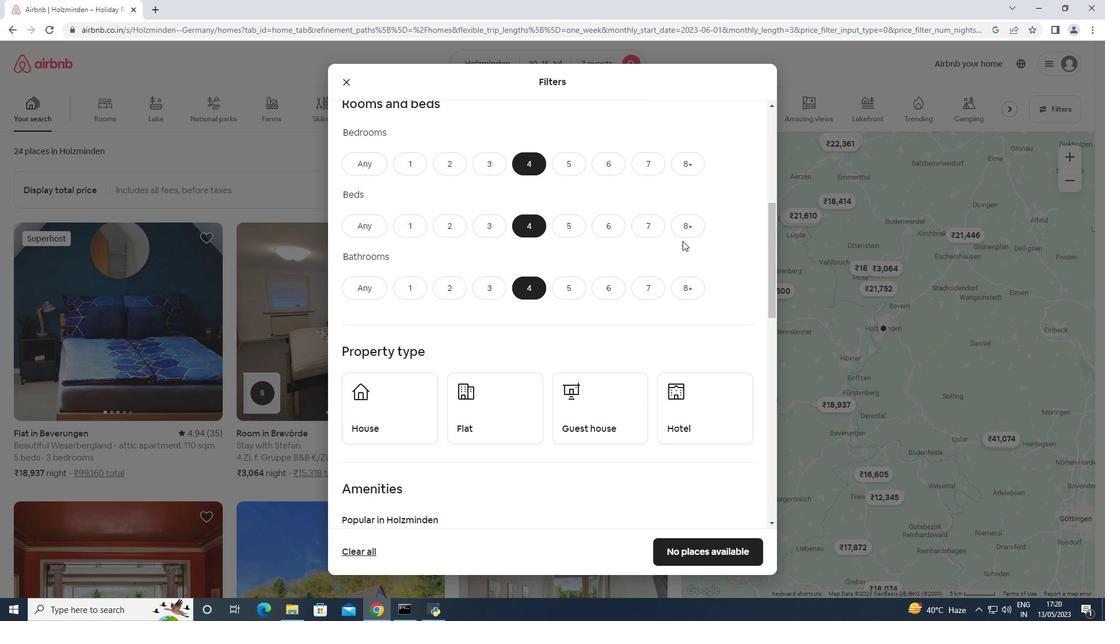 
Action: Mouse pressed left at (651, 228)
Screenshot: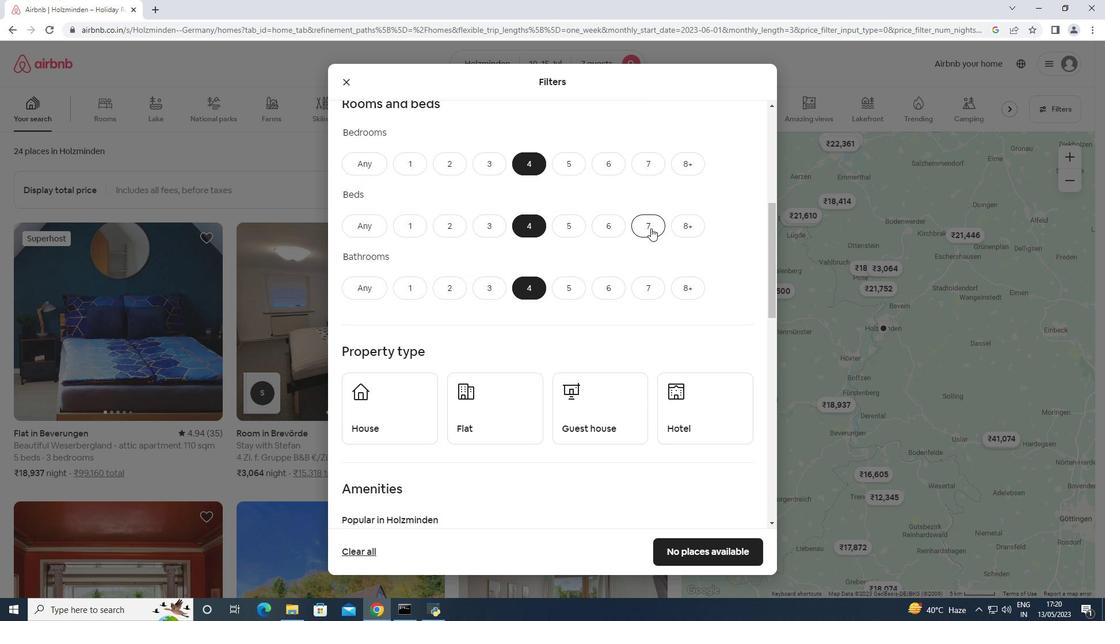
Action: Mouse moved to (431, 391)
Screenshot: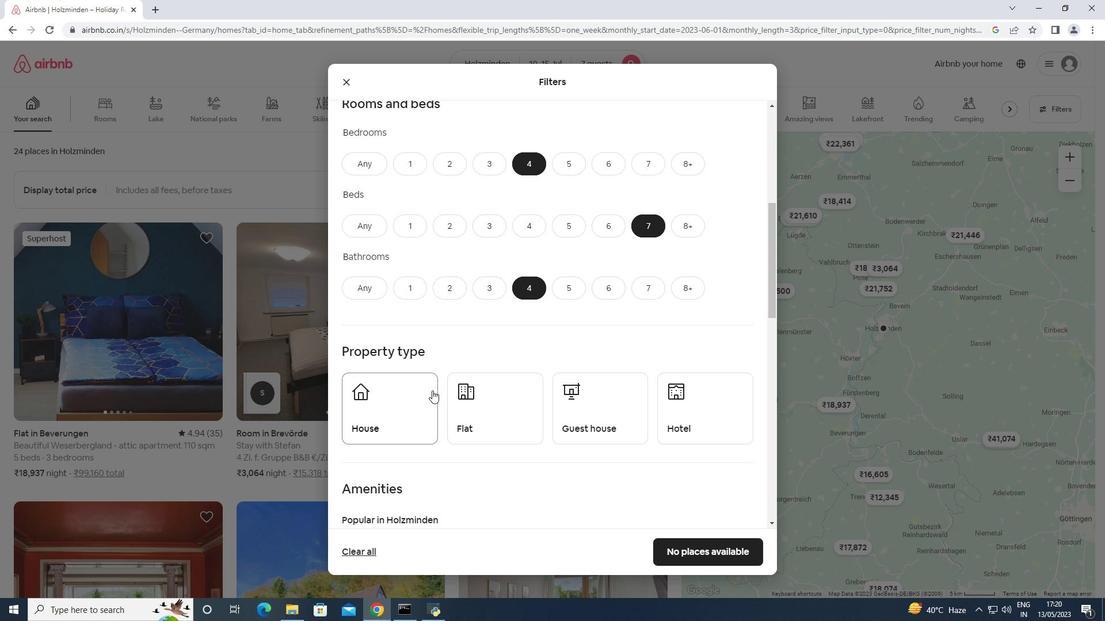 
Action: Mouse pressed left at (431, 391)
Screenshot: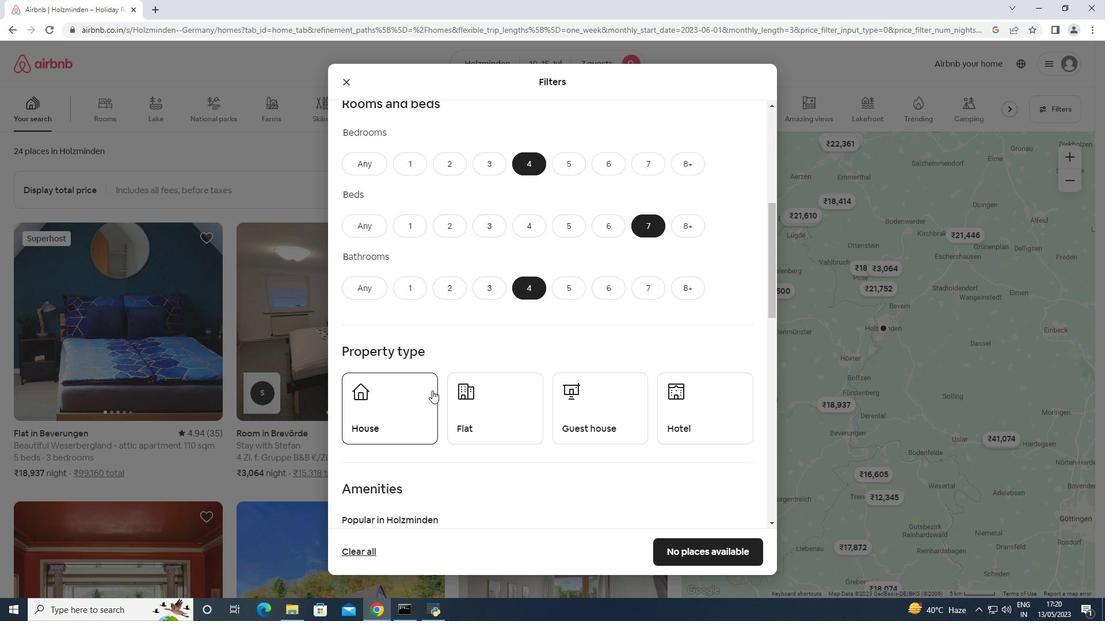 
Action: Mouse moved to (499, 404)
Screenshot: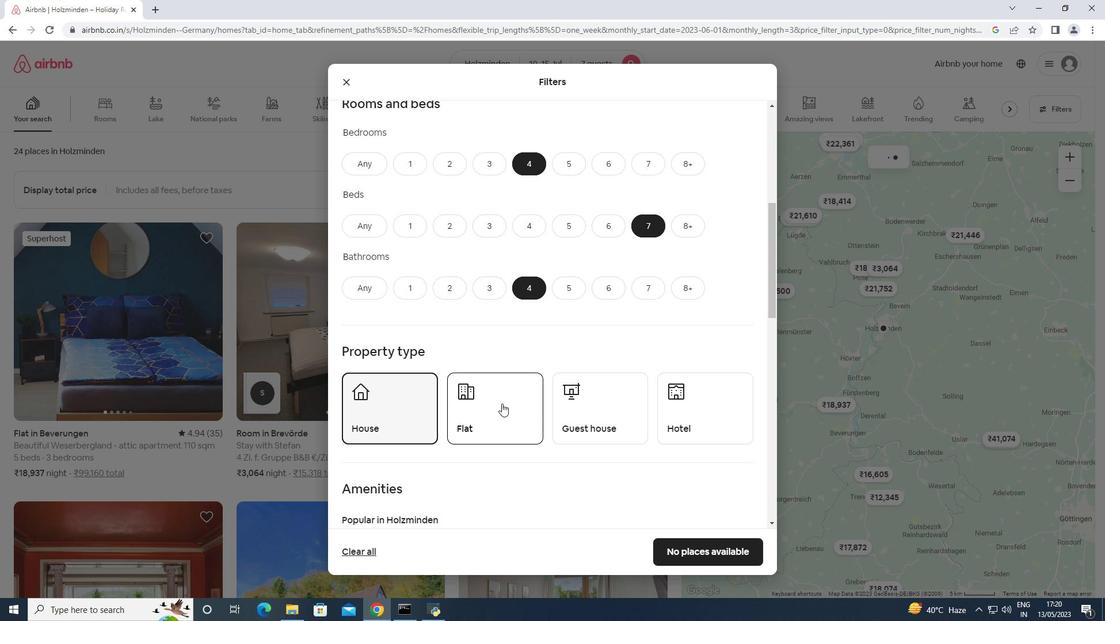 
Action: Mouse pressed left at (499, 404)
Screenshot: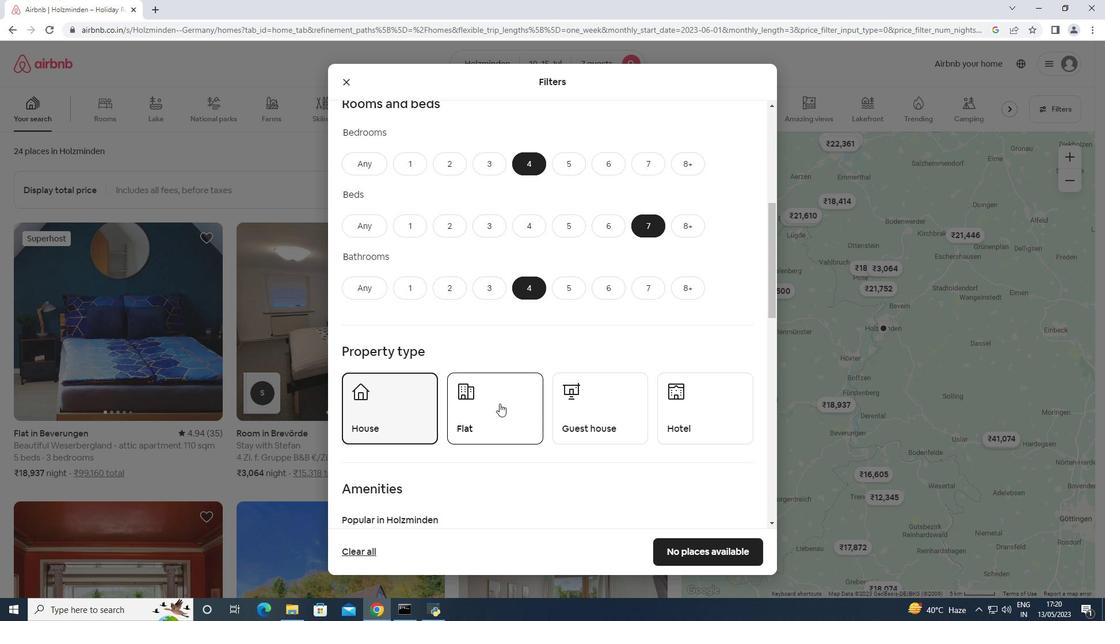 
Action: Mouse moved to (578, 418)
Screenshot: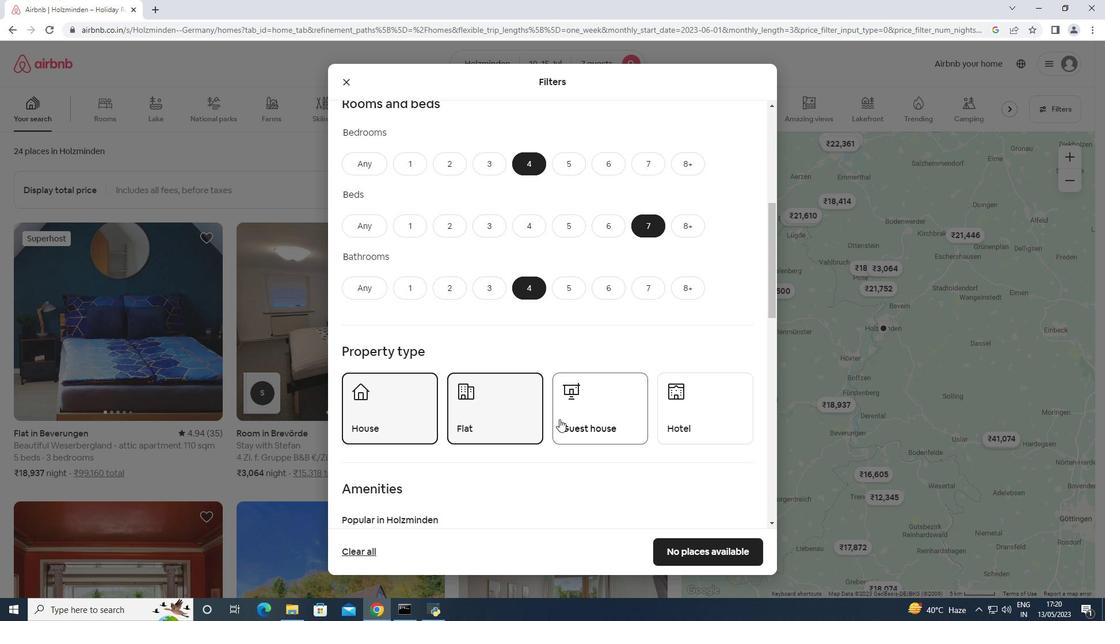 
Action: Mouse pressed left at (578, 418)
Screenshot: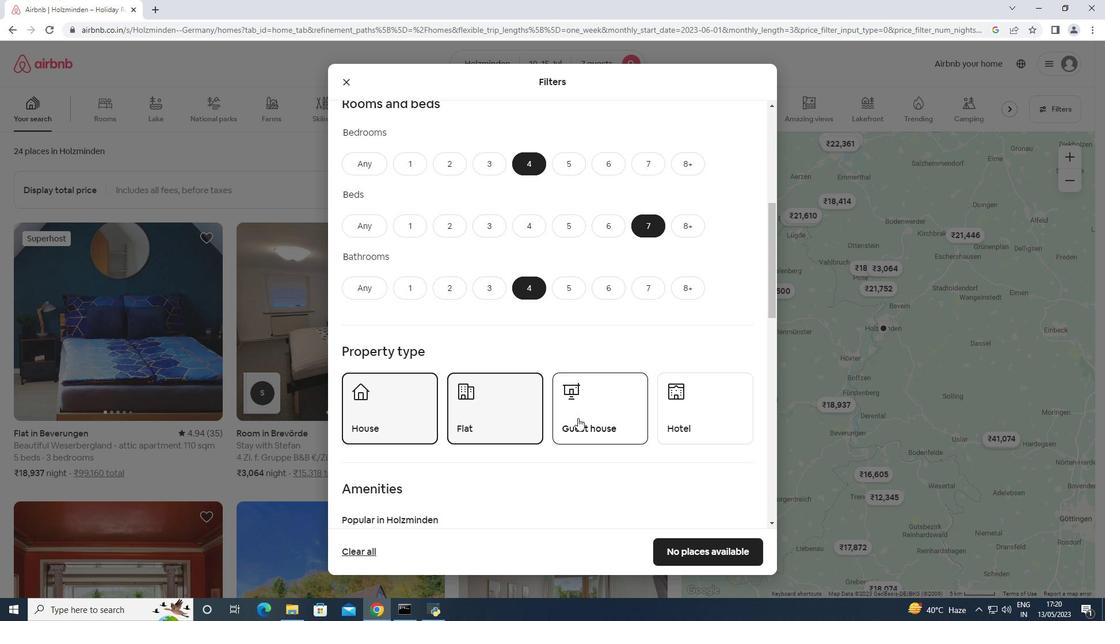 
Action: Mouse scrolled (578, 418) with delta (0, 0)
Screenshot: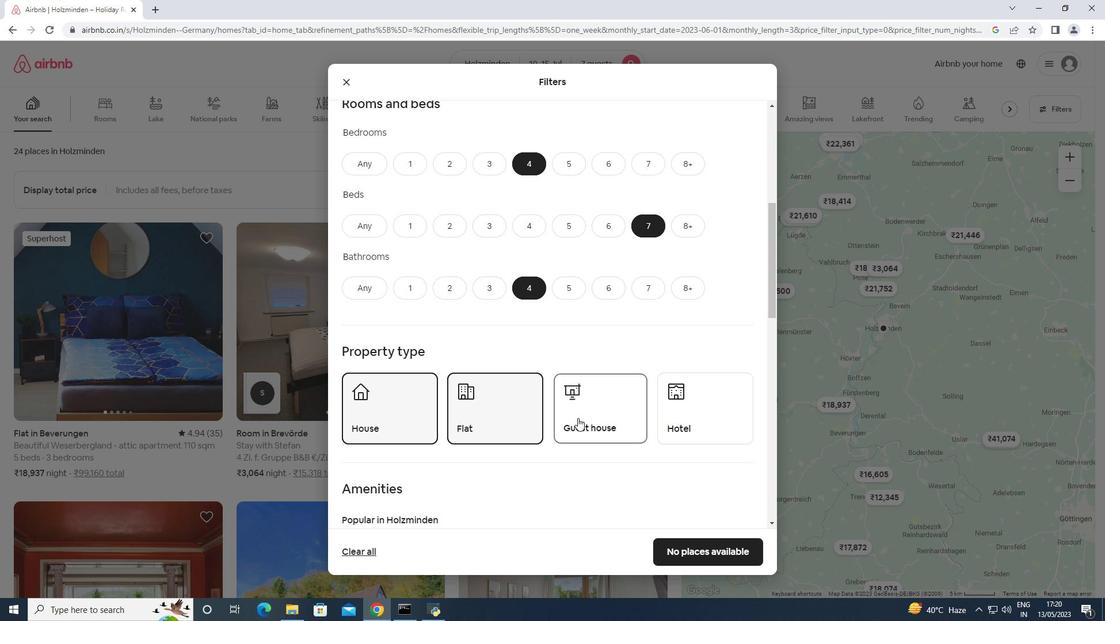 
Action: Mouse scrolled (578, 418) with delta (0, 0)
Screenshot: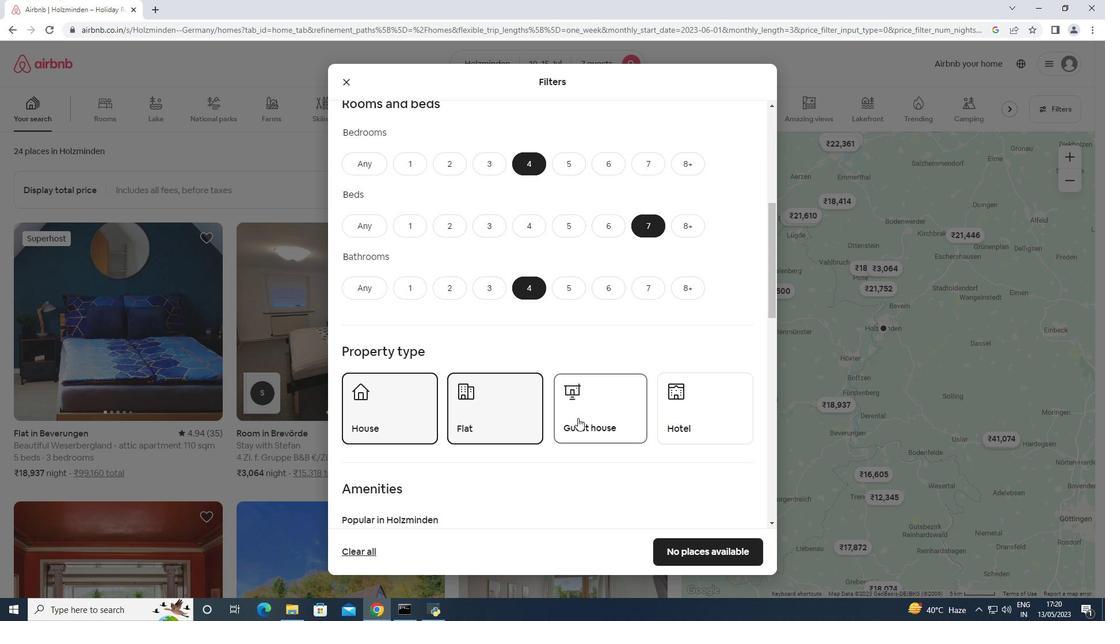 
Action: Mouse scrolled (578, 418) with delta (0, 0)
Screenshot: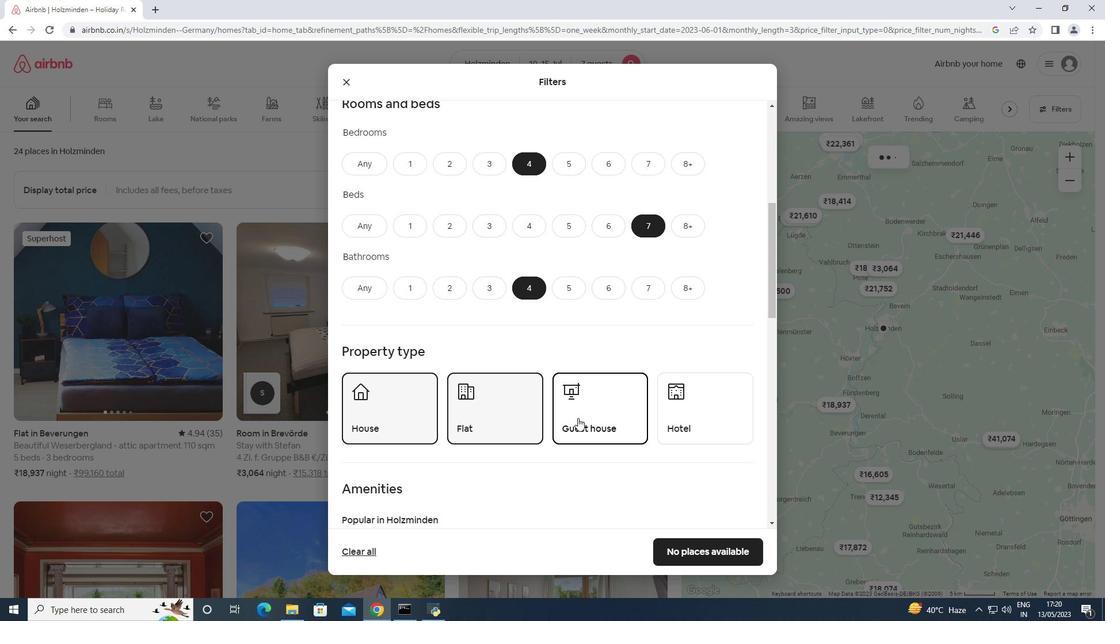 
Action: Mouse scrolled (578, 418) with delta (0, 0)
Screenshot: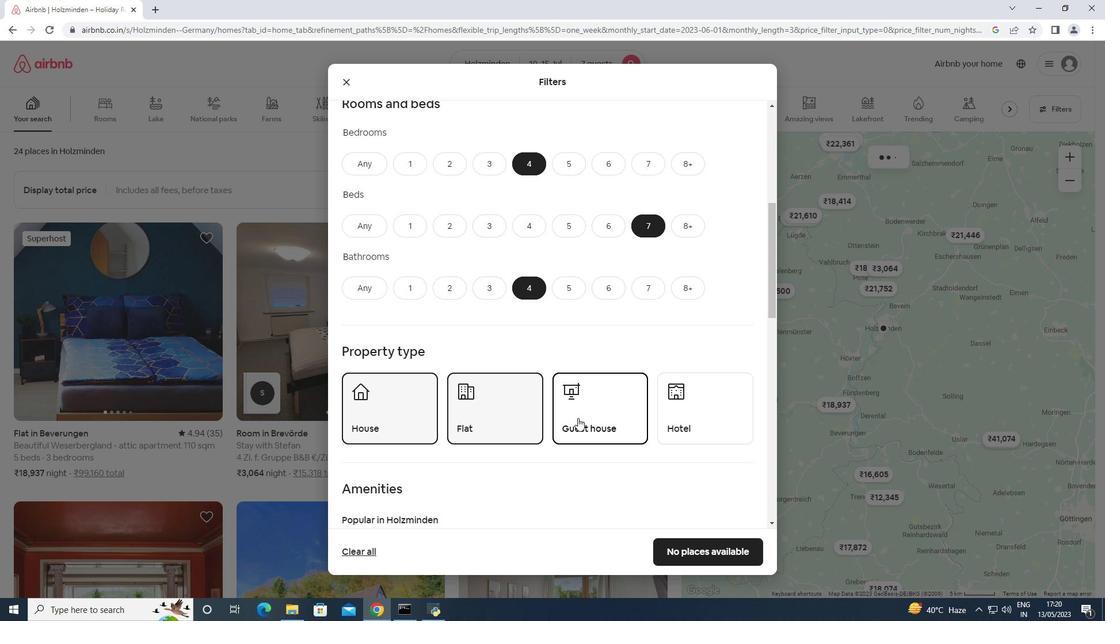 
Action: Mouse moved to (387, 393)
Screenshot: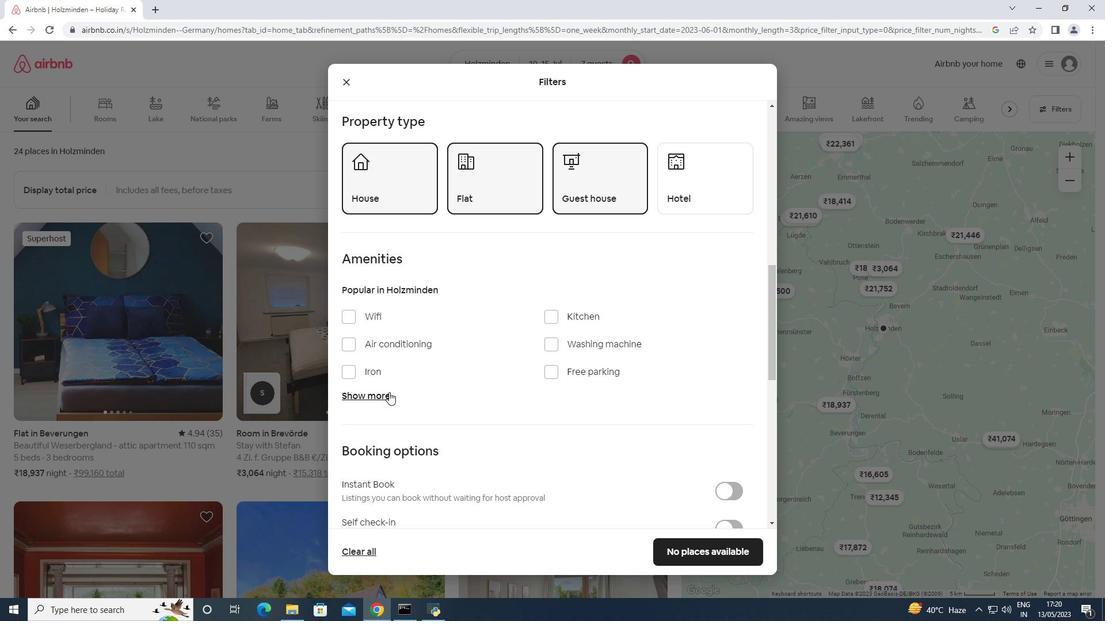 
Action: Mouse pressed left at (387, 393)
Screenshot: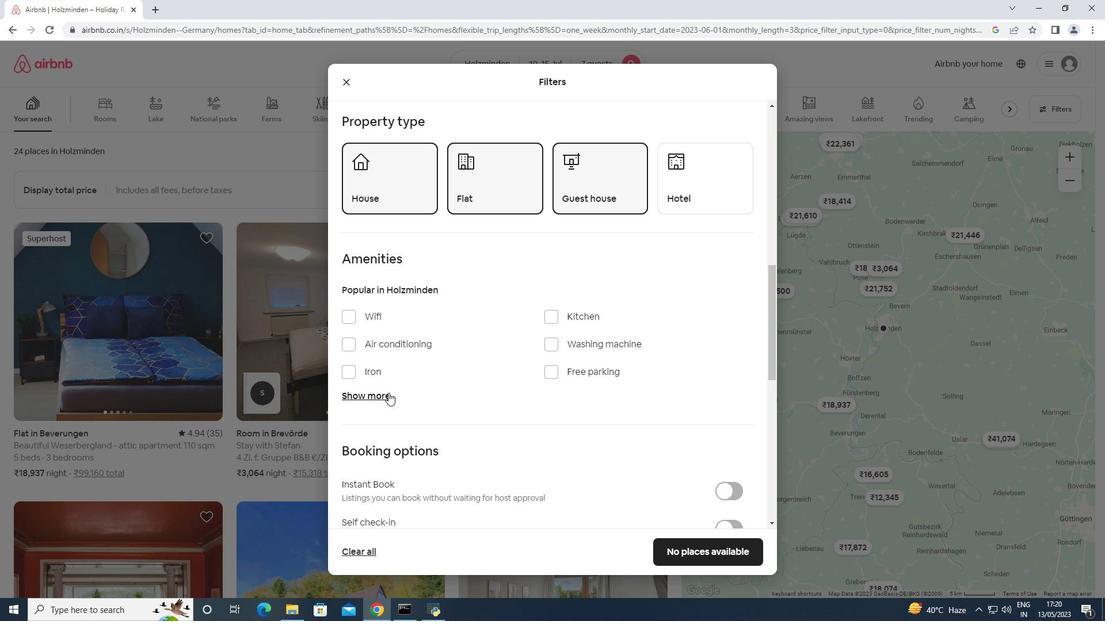 
Action: Mouse moved to (363, 313)
Screenshot: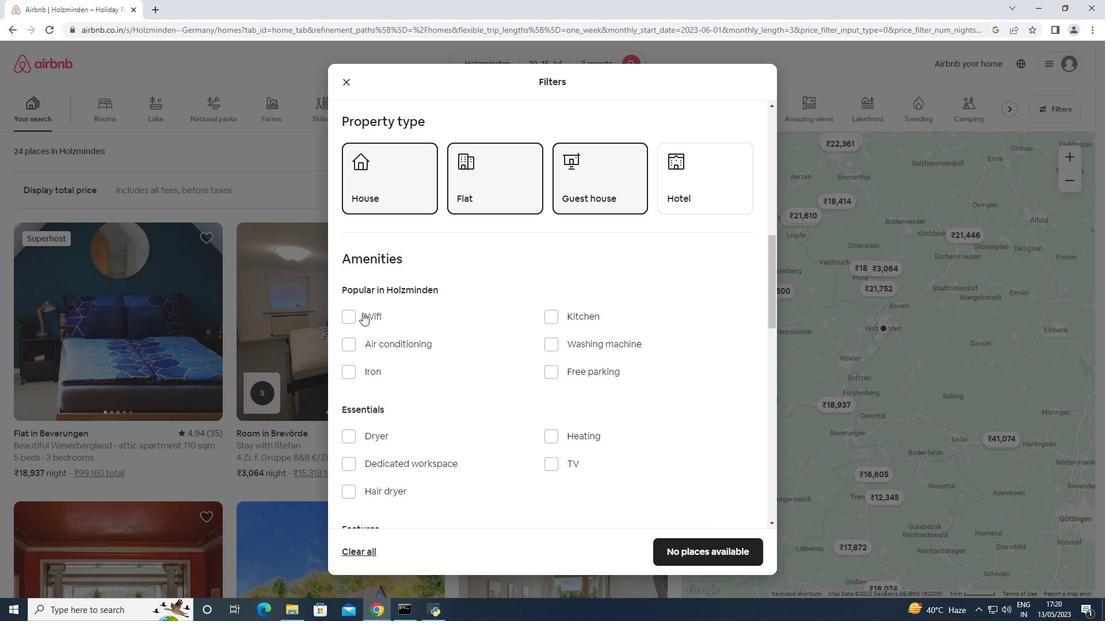 
Action: Mouse pressed left at (363, 313)
Screenshot: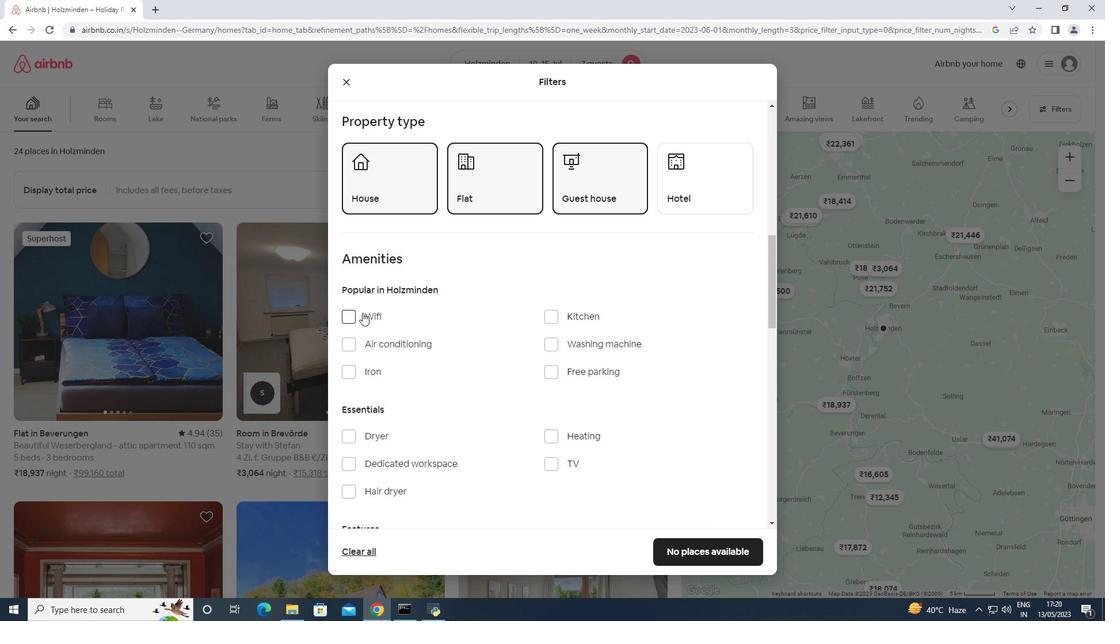 
Action: Mouse moved to (587, 381)
Screenshot: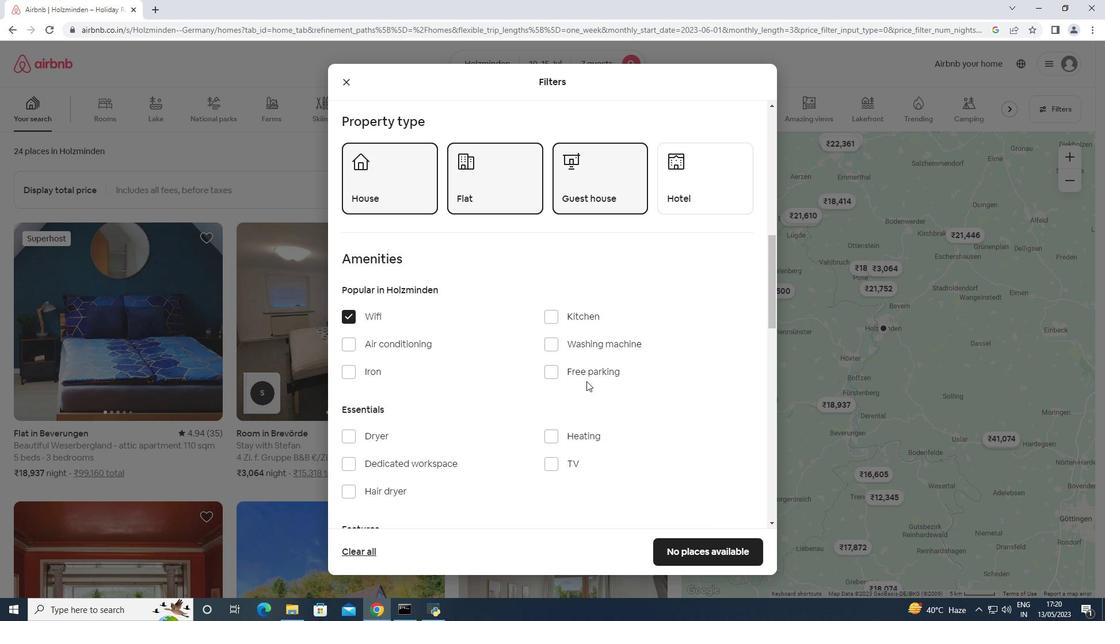 
Action: Mouse pressed left at (587, 381)
Screenshot: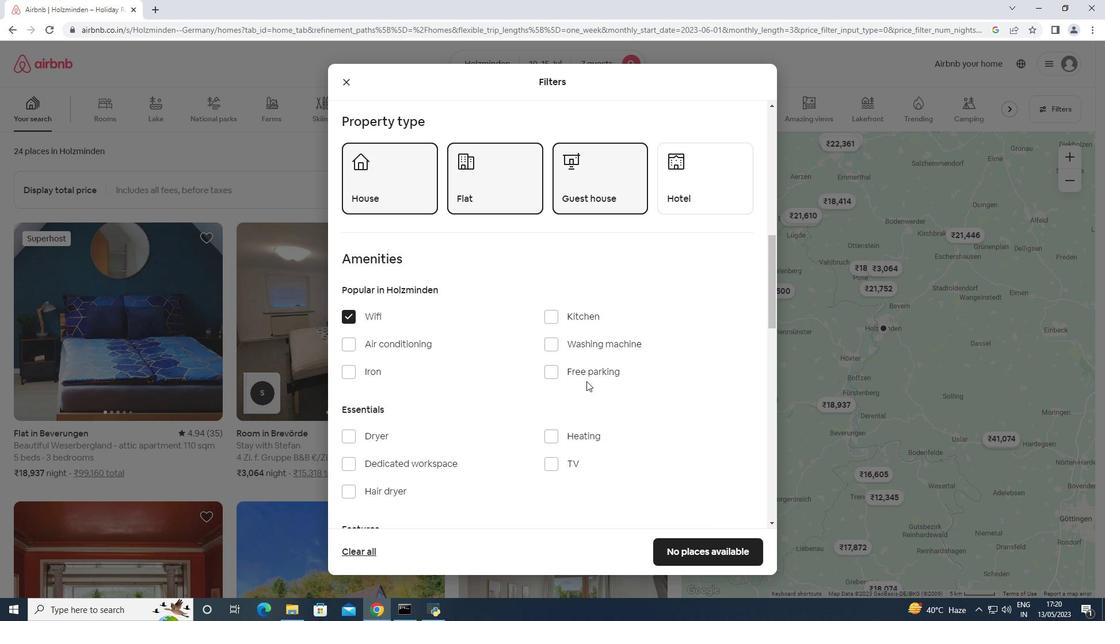 
Action: Mouse moved to (593, 373)
Screenshot: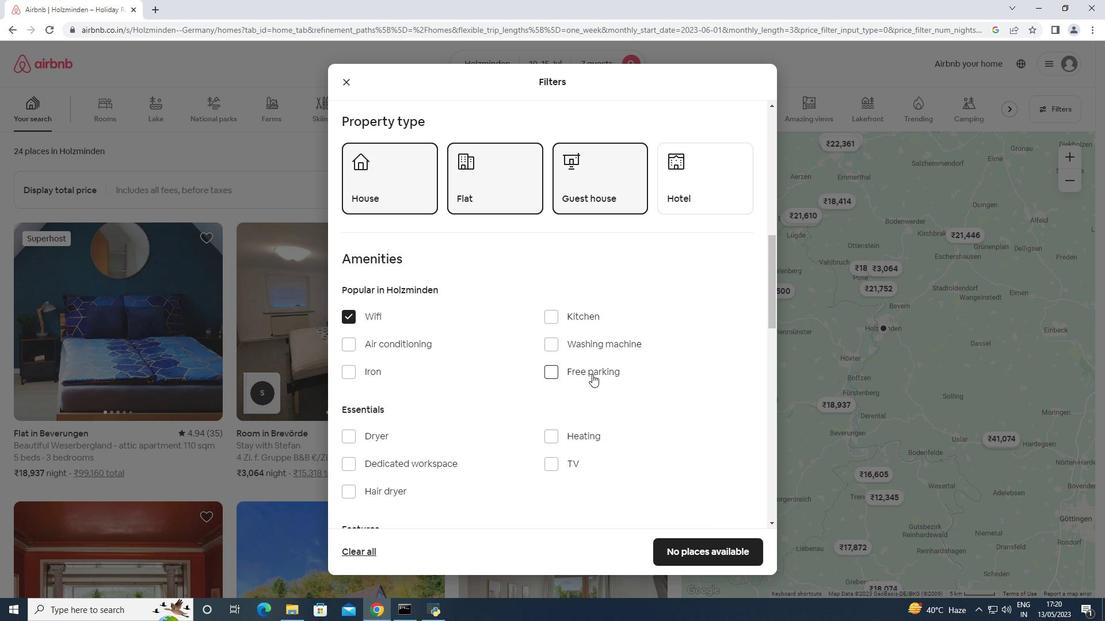 
Action: Mouse pressed left at (593, 373)
Screenshot: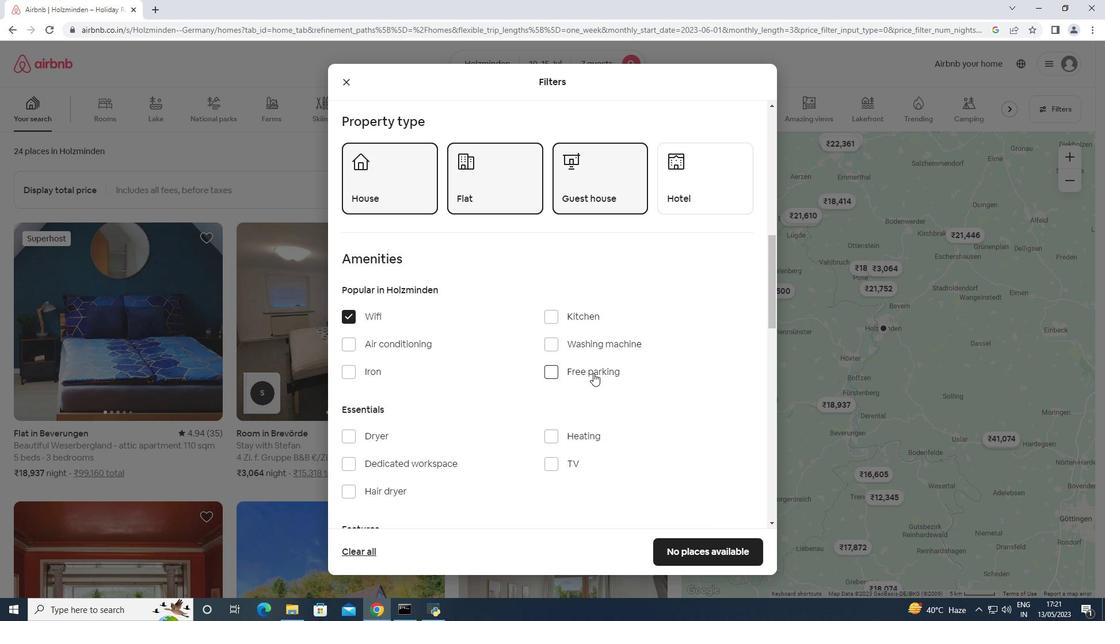 
Action: Mouse moved to (571, 466)
Screenshot: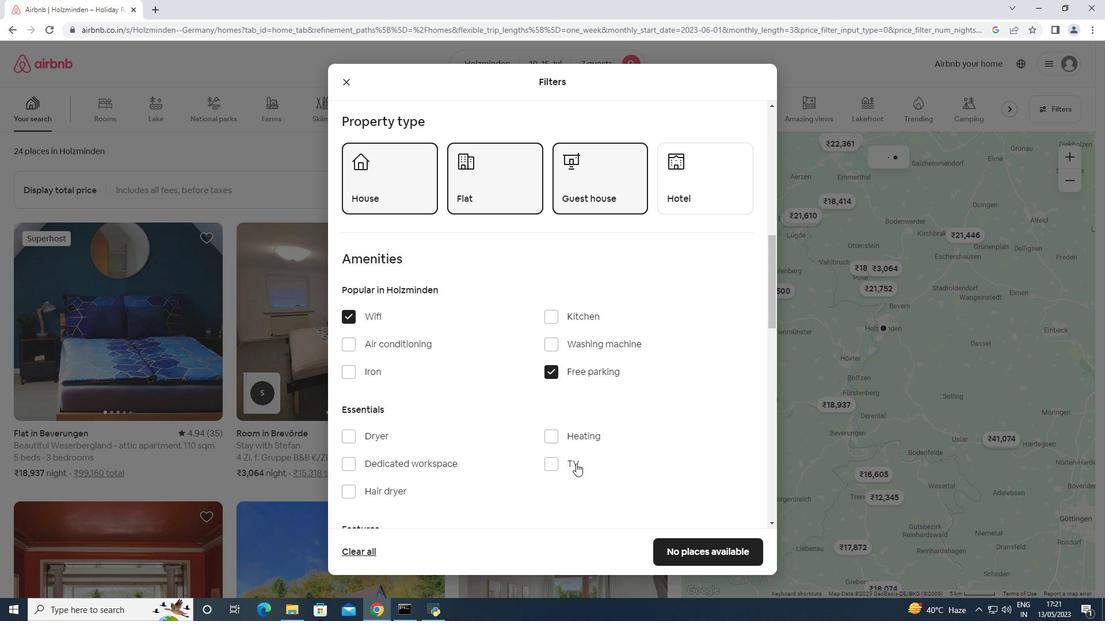 
Action: Mouse pressed left at (571, 466)
Screenshot: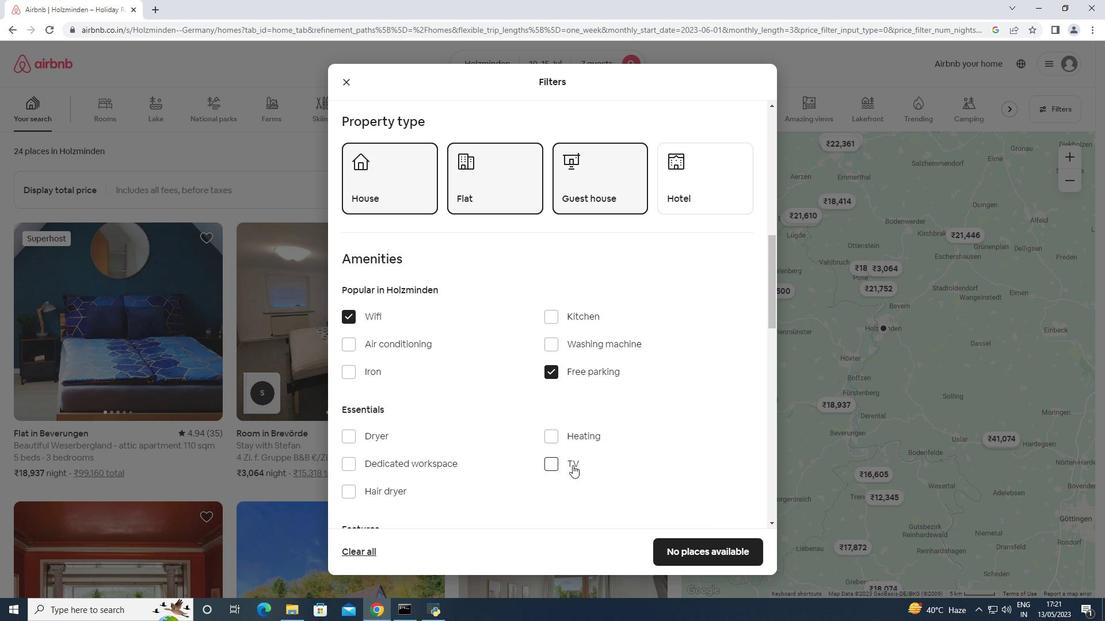 
Action: Mouse moved to (571, 464)
Screenshot: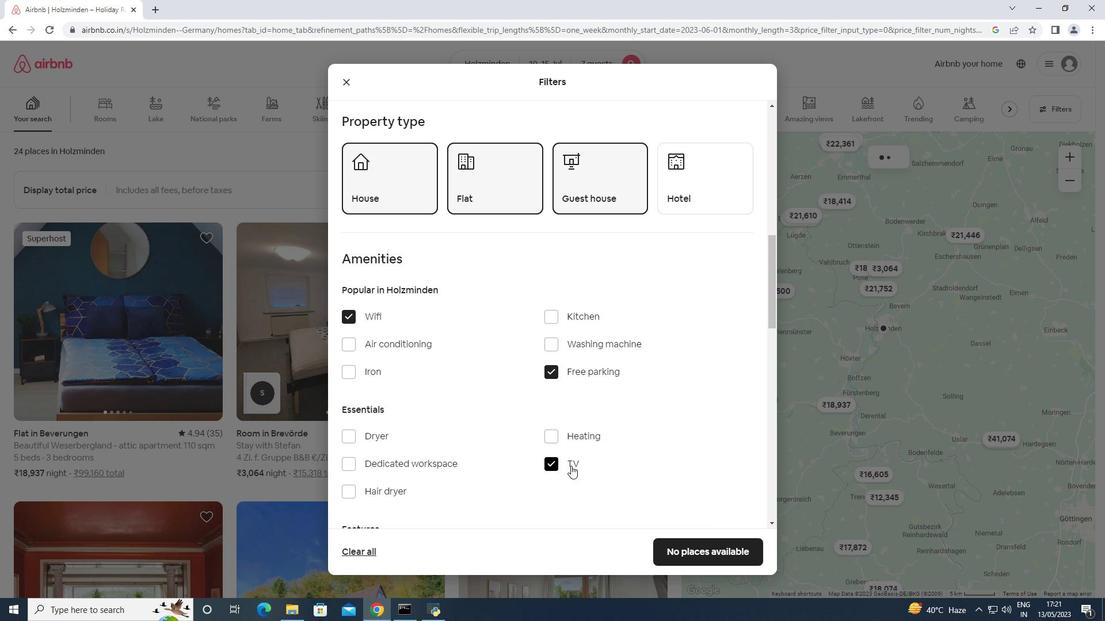 
Action: Mouse scrolled (571, 463) with delta (0, 0)
Screenshot: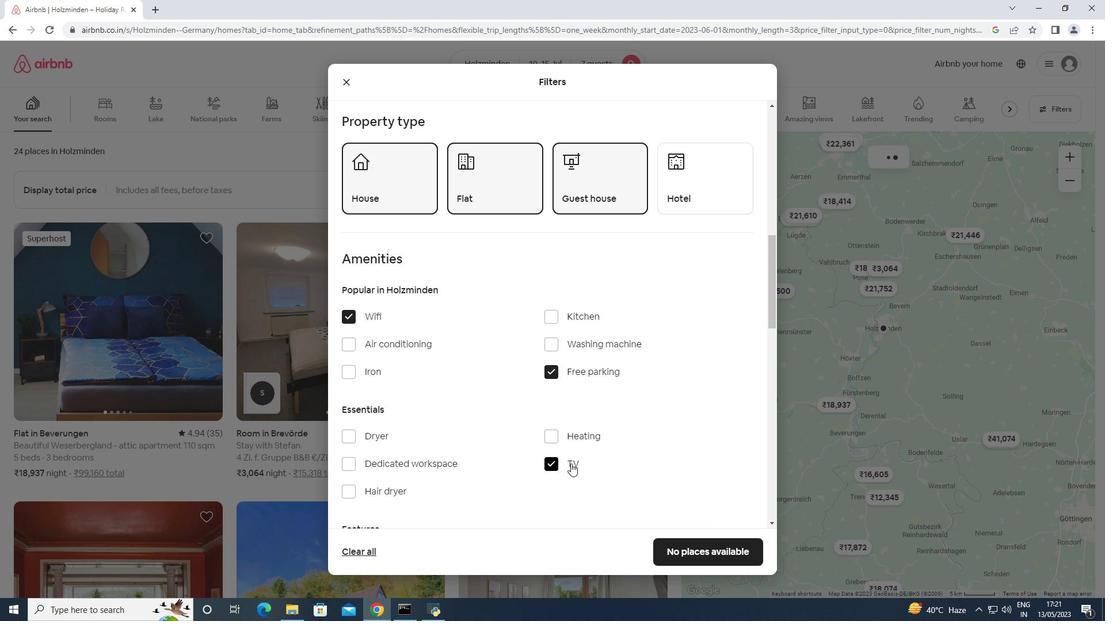 
Action: Mouse scrolled (571, 463) with delta (0, 0)
Screenshot: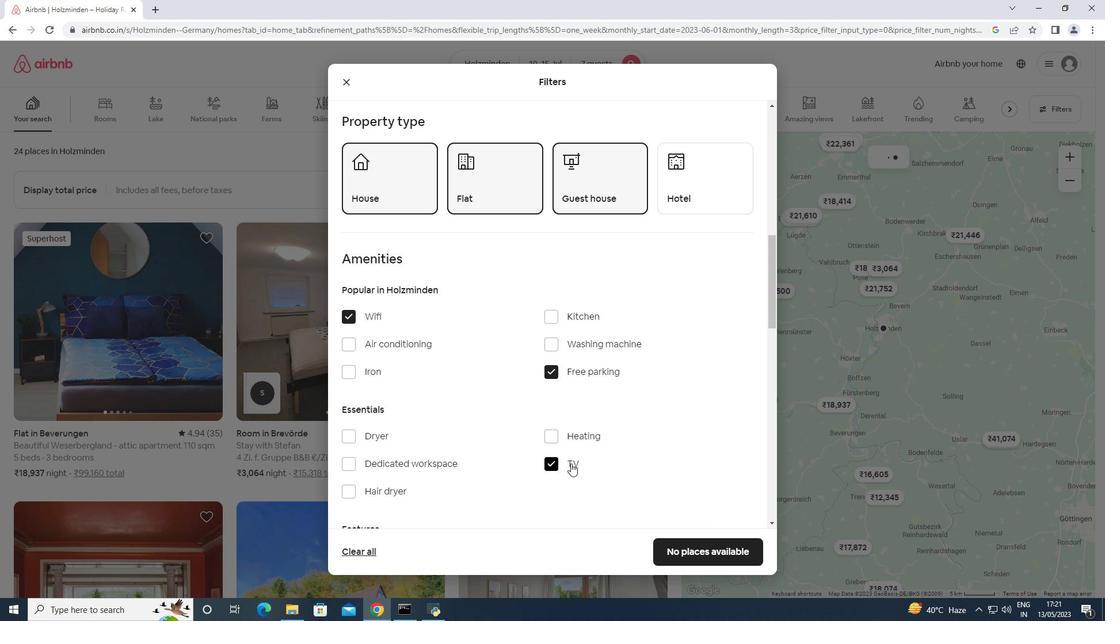 
Action: Mouse scrolled (571, 463) with delta (0, 0)
Screenshot: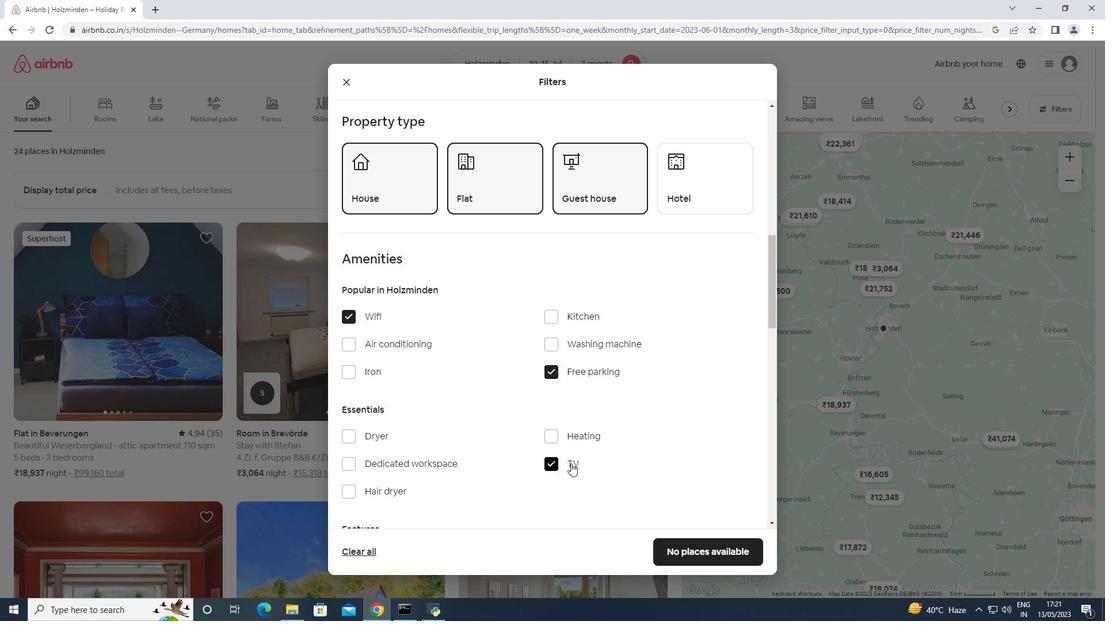 
Action: Mouse moved to (408, 464)
Screenshot: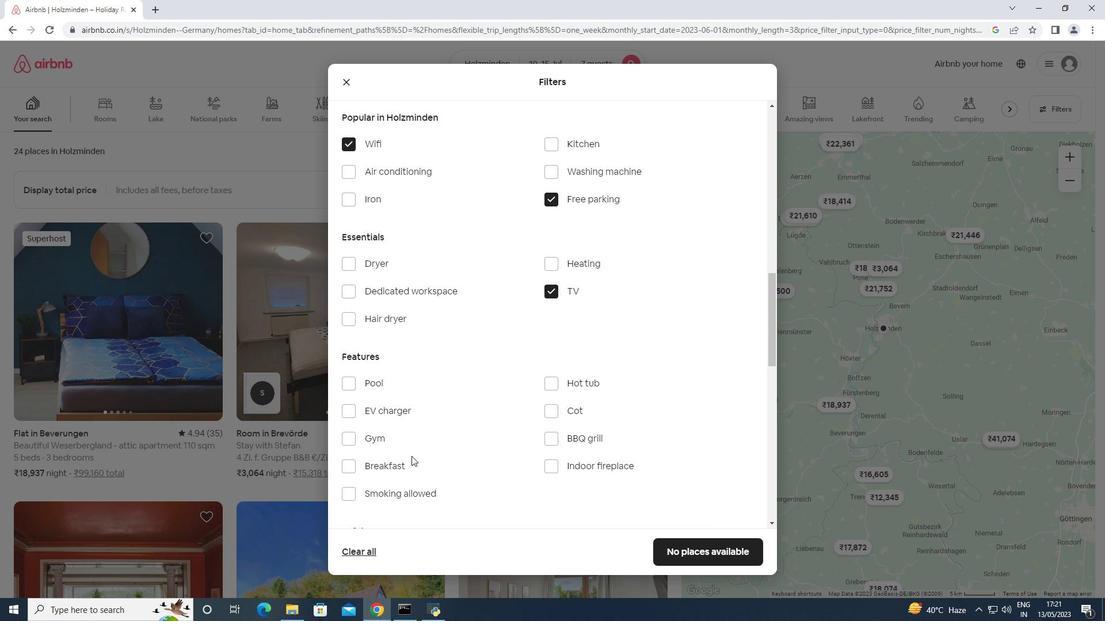
Action: Mouse pressed left at (408, 464)
Screenshot: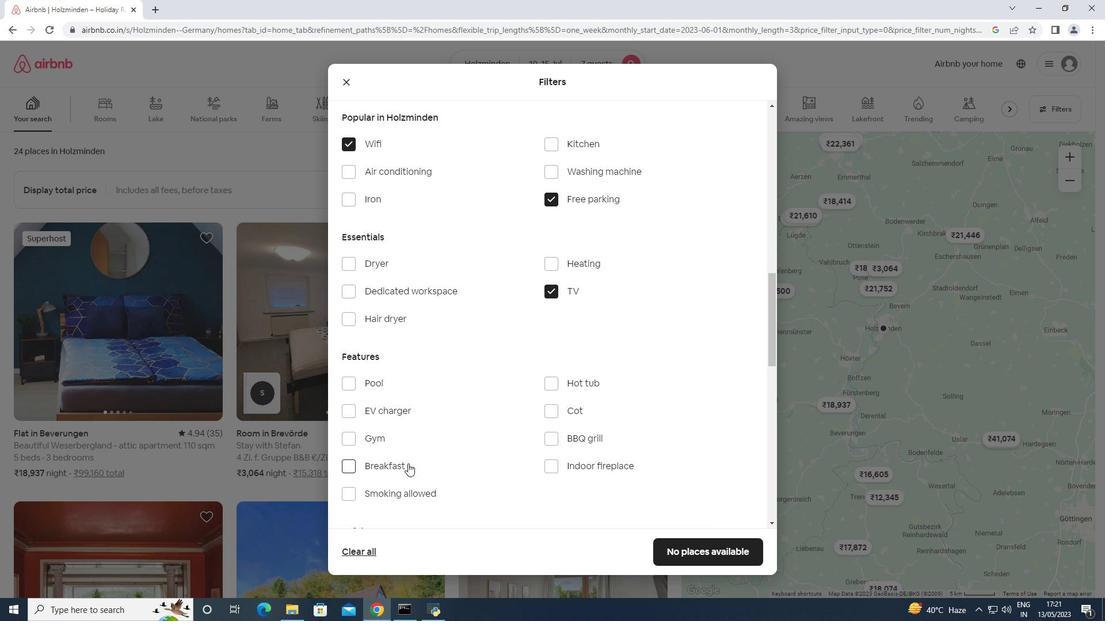 
Action: Mouse moved to (378, 433)
Screenshot: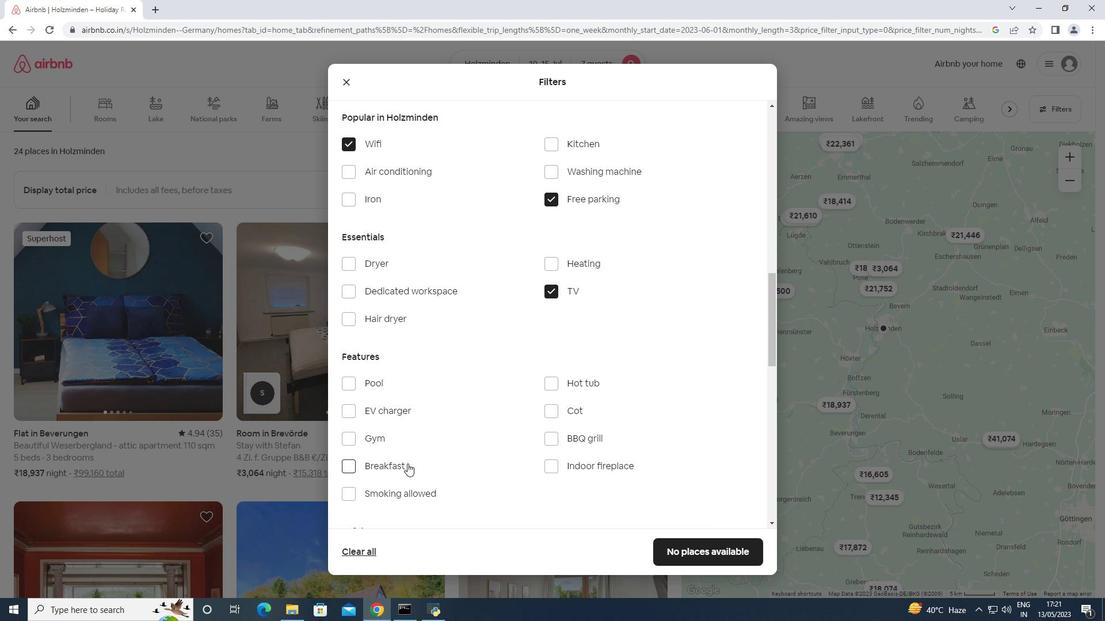 
Action: Mouse pressed left at (378, 433)
Screenshot: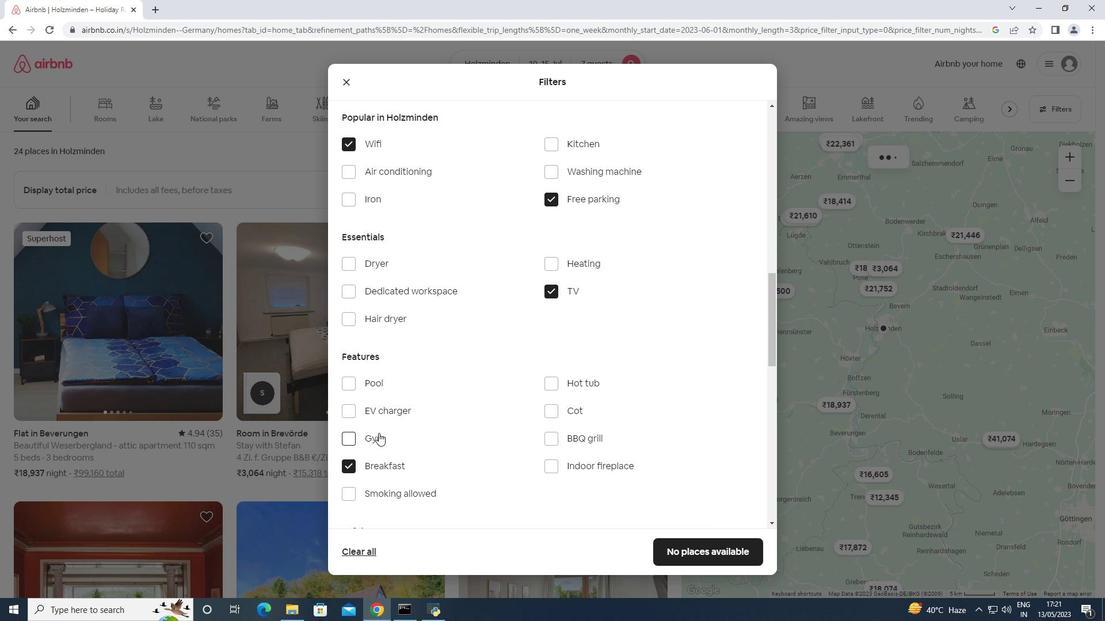 
Action: Mouse moved to (640, 431)
Screenshot: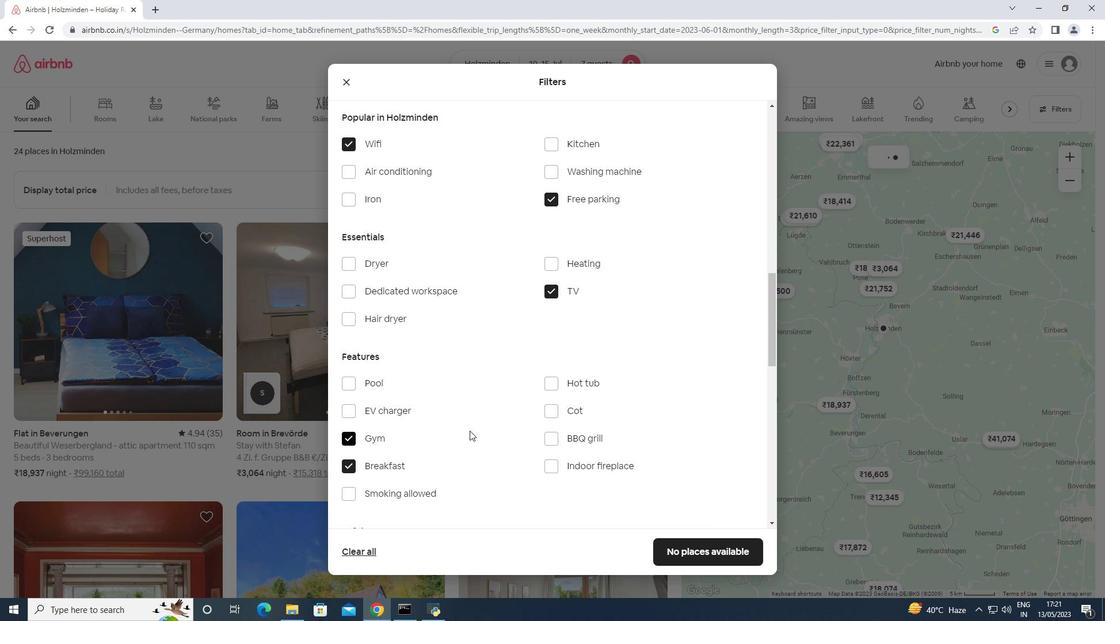 
Action: Mouse scrolled (640, 430) with delta (0, 0)
Screenshot: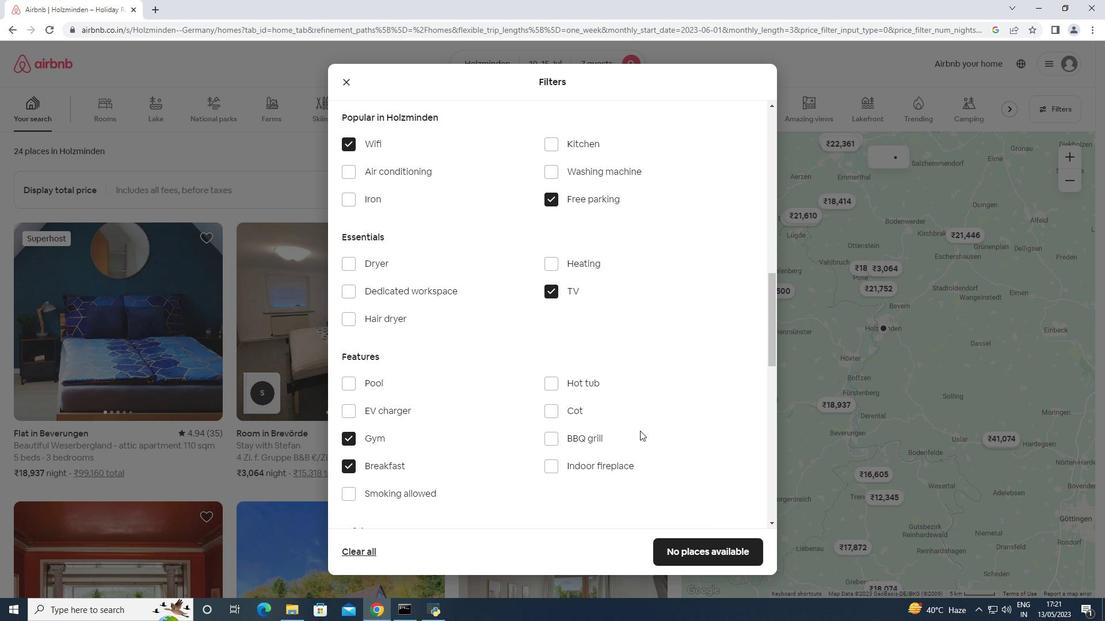 
Action: Mouse scrolled (640, 430) with delta (0, 0)
Screenshot: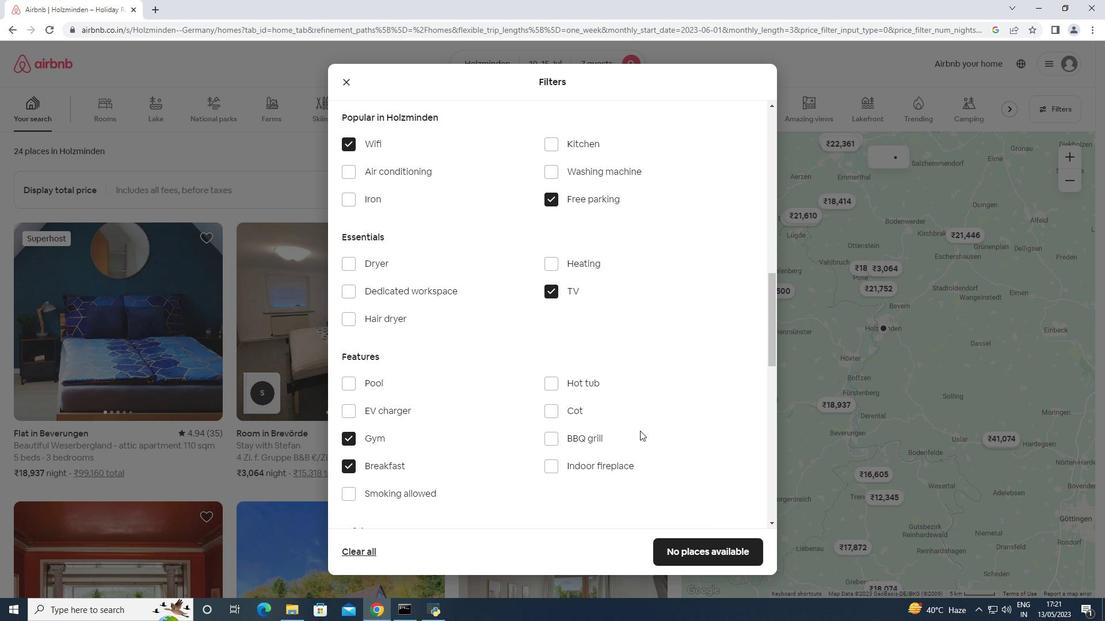 
Action: Mouse scrolled (640, 430) with delta (0, 0)
Screenshot: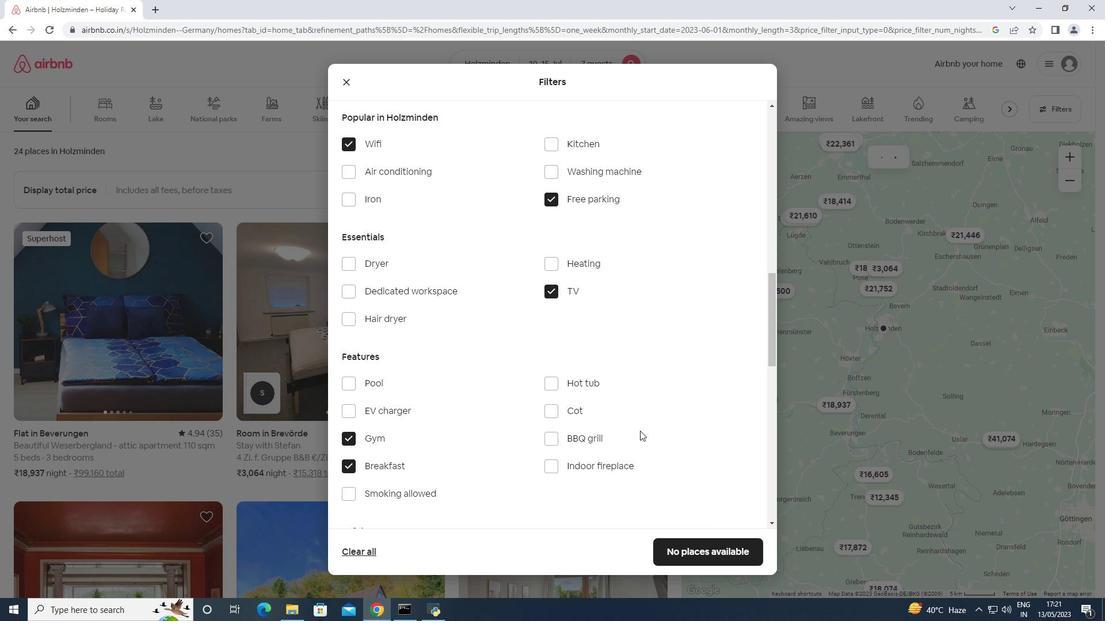
Action: Mouse scrolled (640, 430) with delta (0, 0)
Screenshot: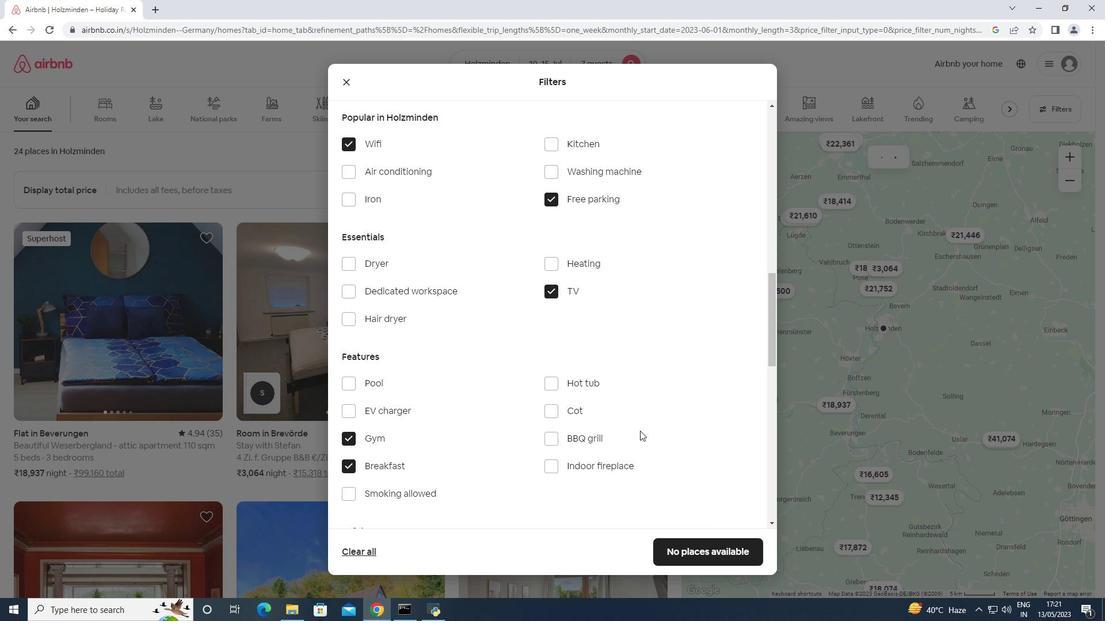 
Action: Mouse scrolled (640, 430) with delta (0, 0)
Screenshot: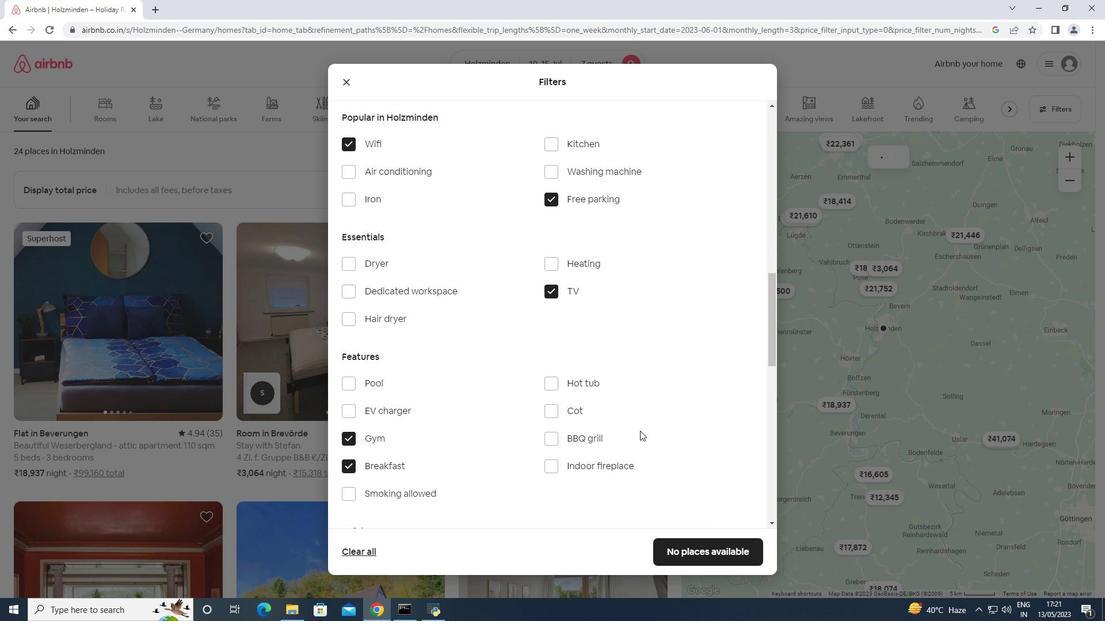 
Action: Mouse moved to (739, 429)
Screenshot: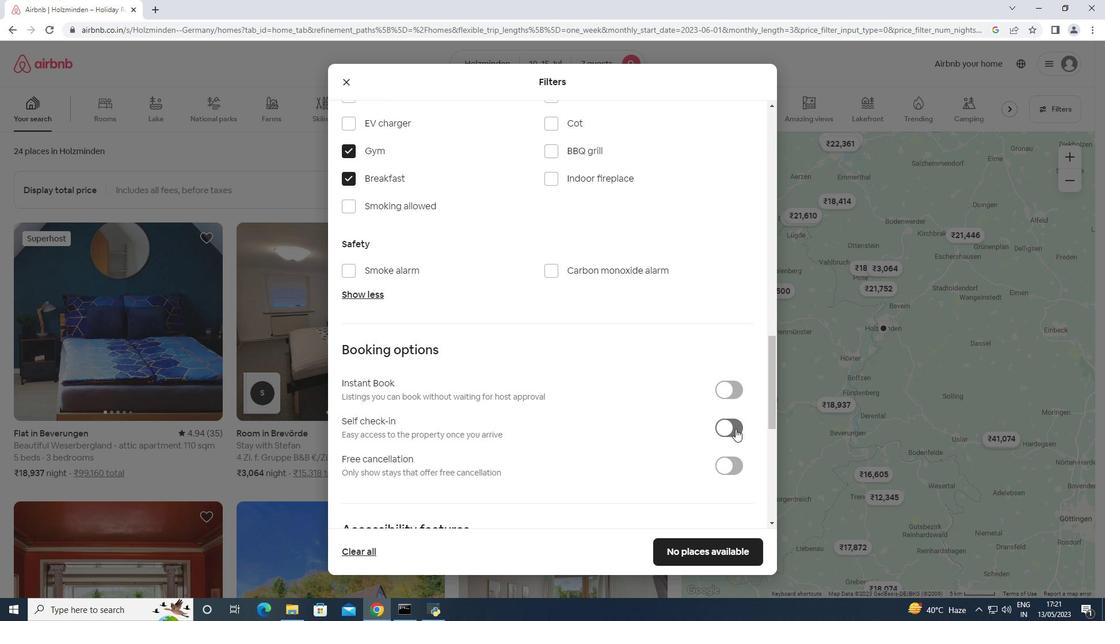 
Action: Mouse pressed left at (739, 429)
Screenshot: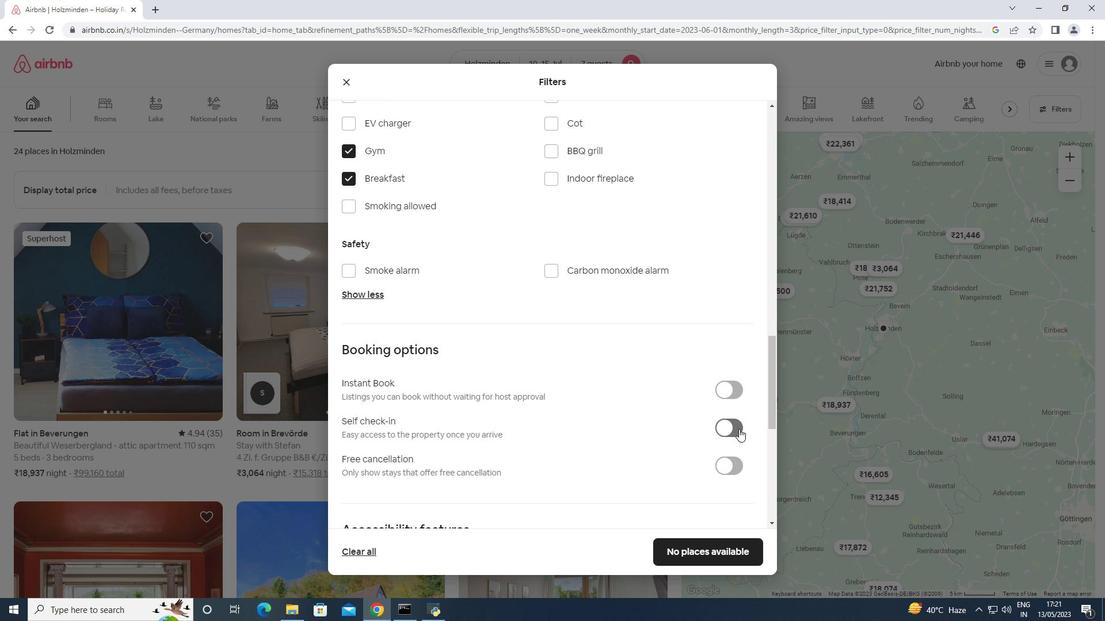 
Action: Mouse scrolled (739, 429) with delta (0, 0)
Screenshot: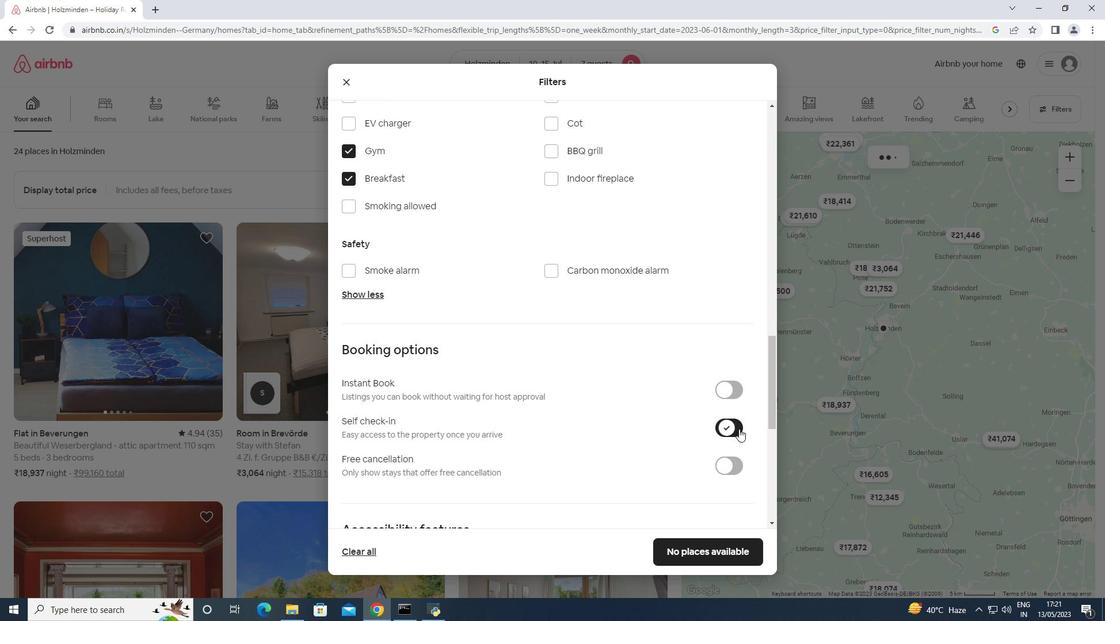 
Action: Mouse scrolled (739, 429) with delta (0, 0)
Screenshot: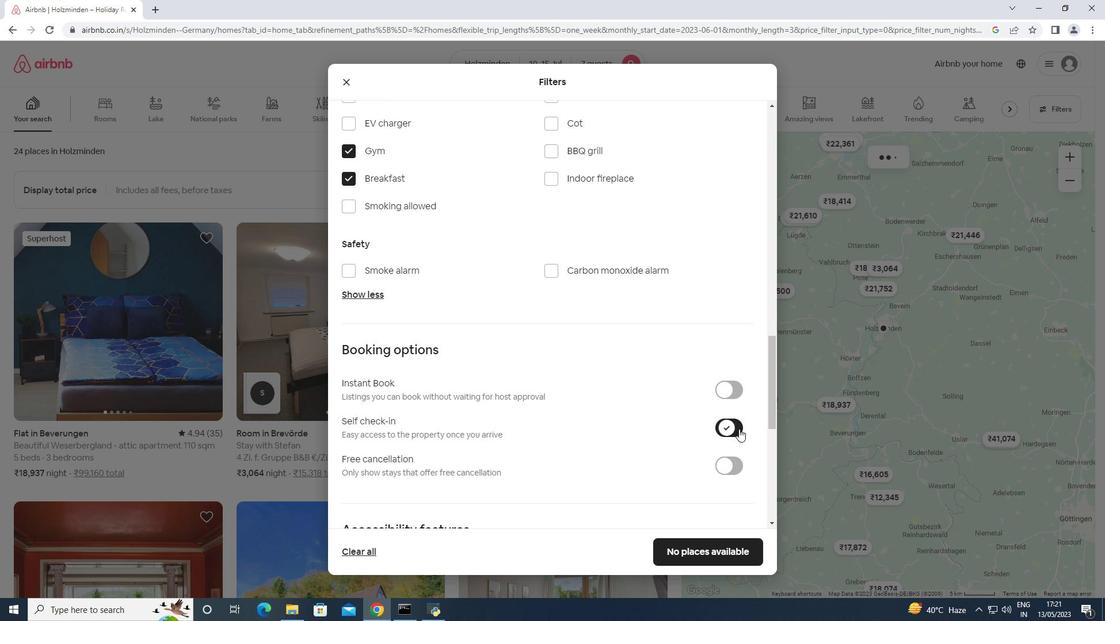 
Action: Mouse scrolled (739, 429) with delta (0, 0)
Screenshot: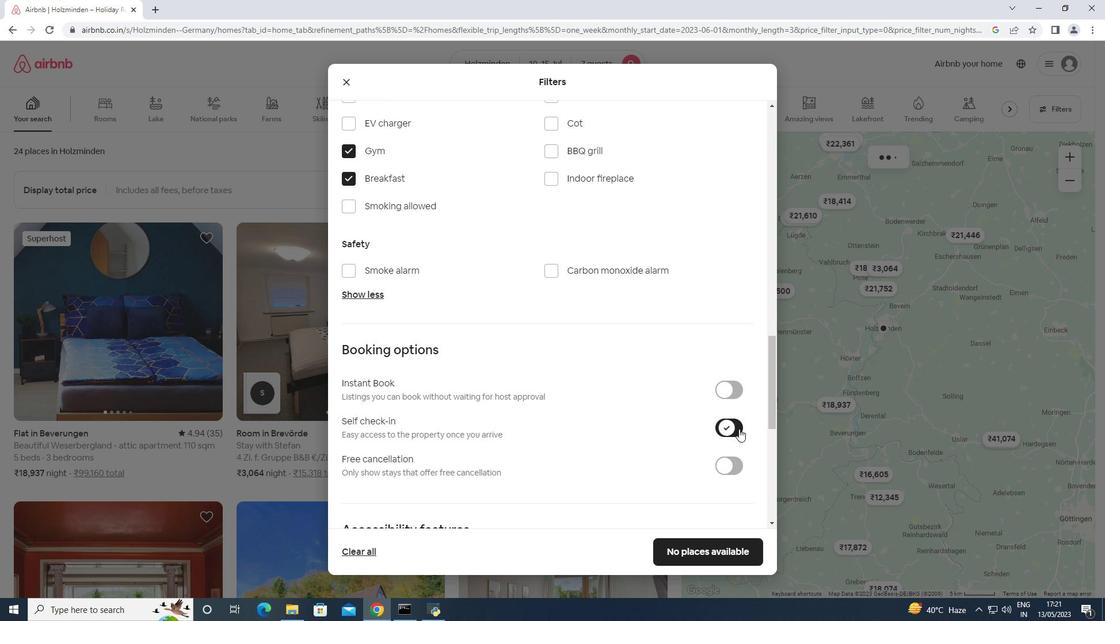 
Action: Mouse scrolled (739, 429) with delta (0, 0)
Screenshot: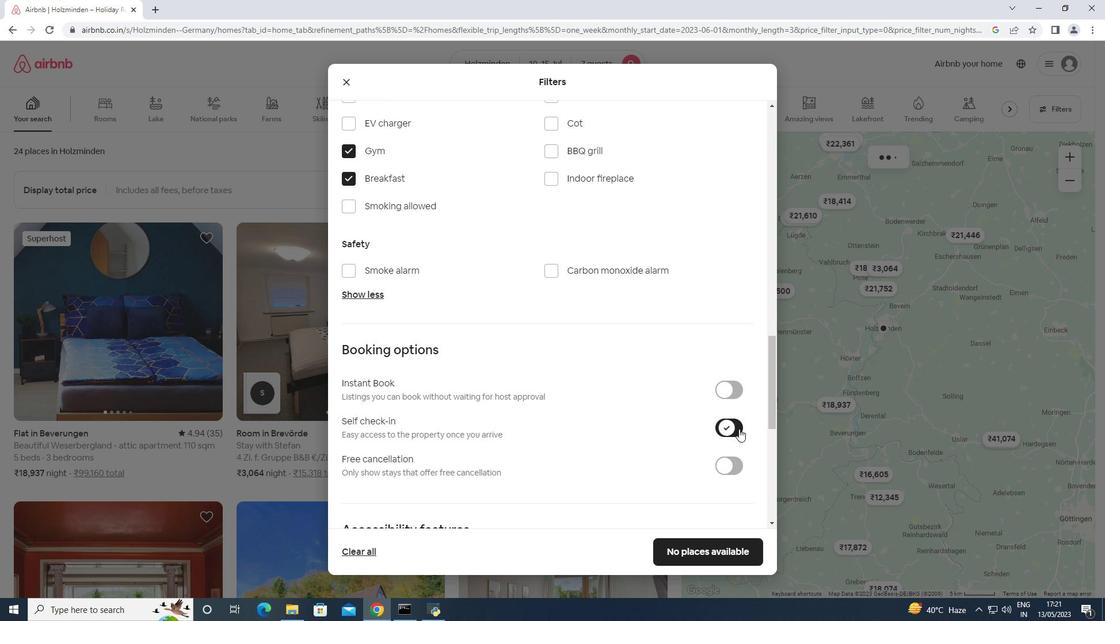 
Action: Mouse scrolled (739, 429) with delta (0, 0)
Screenshot: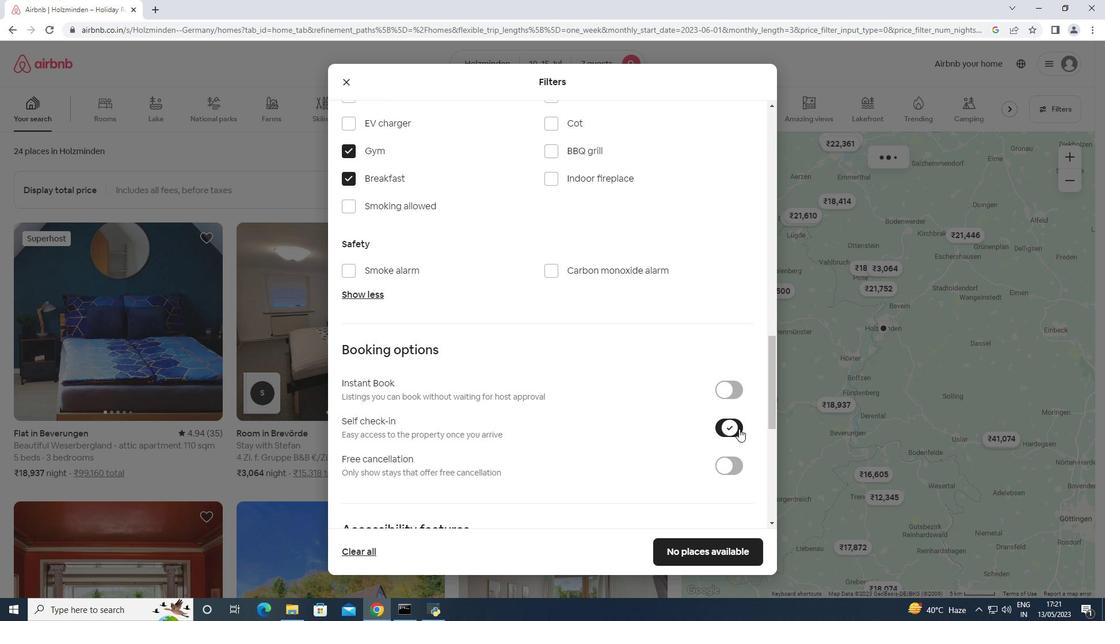 
Action: Mouse scrolled (739, 429) with delta (0, 0)
Screenshot: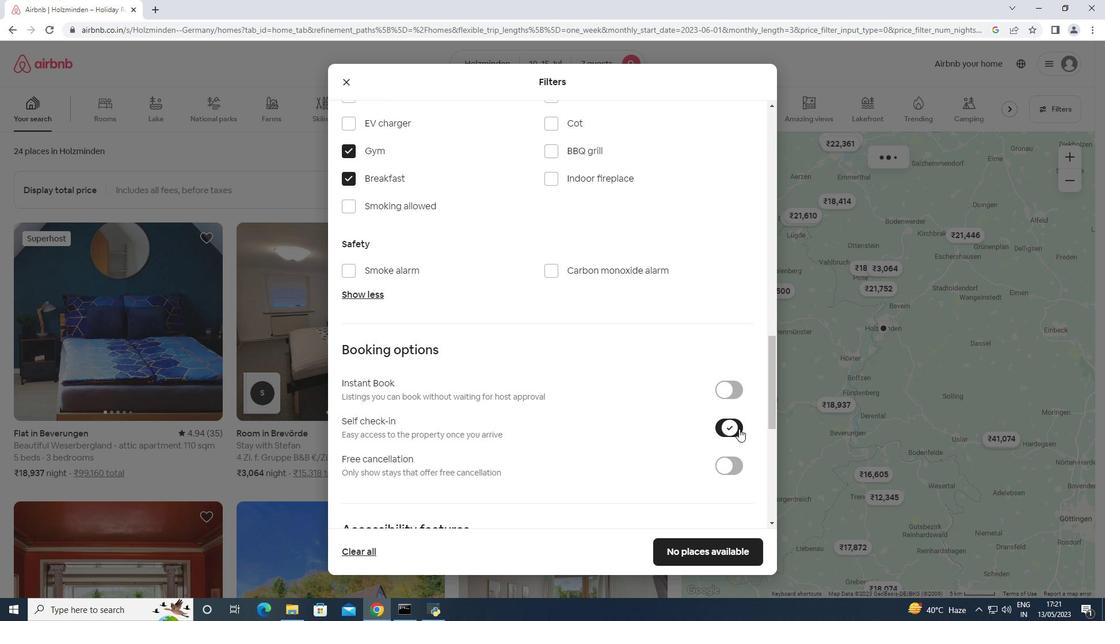 
Action: Mouse scrolled (739, 429) with delta (0, 0)
Screenshot: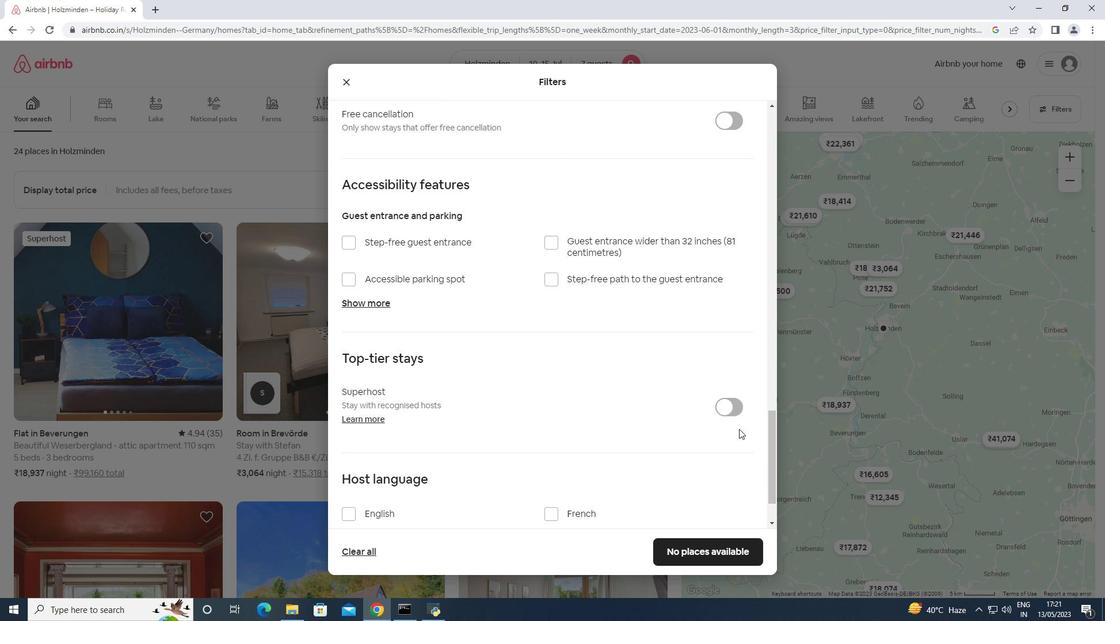 
Action: Mouse scrolled (739, 429) with delta (0, 0)
Screenshot: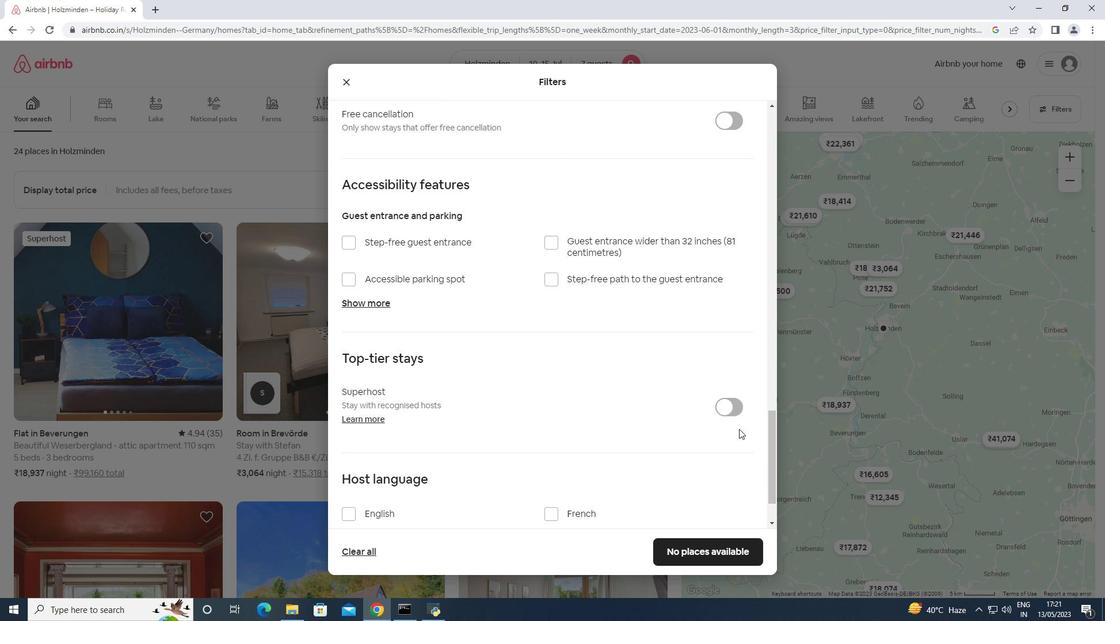 
Action: Mouse scrolled (739, 429) with delta (0, 0)
Screenshot: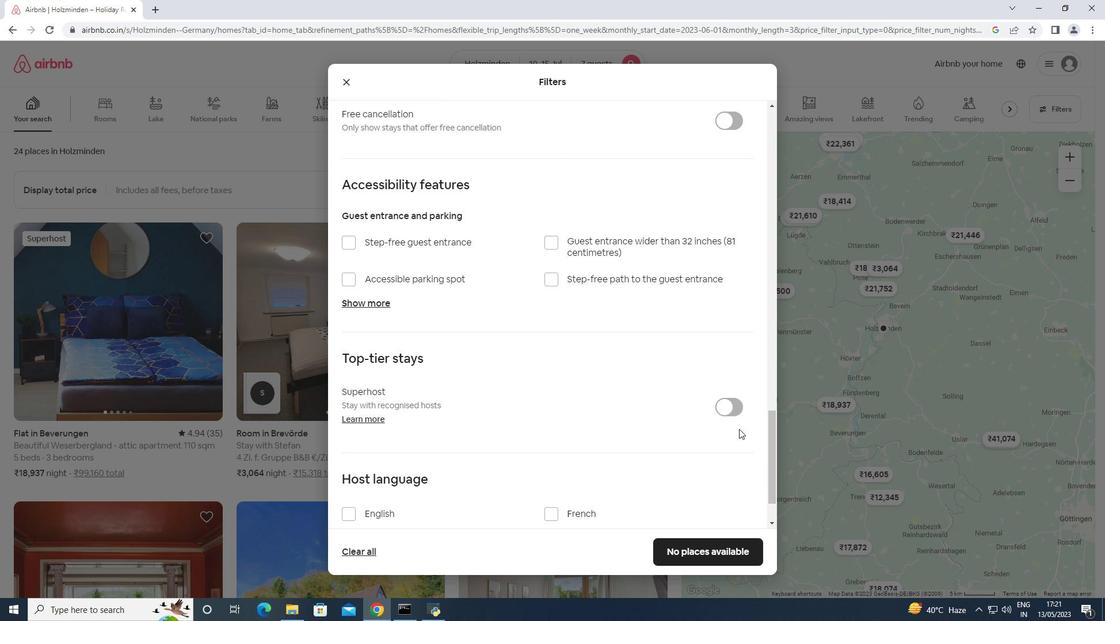 
Action: Mouse scrolled (739, 429) with delta (0, 0)
Screenshot: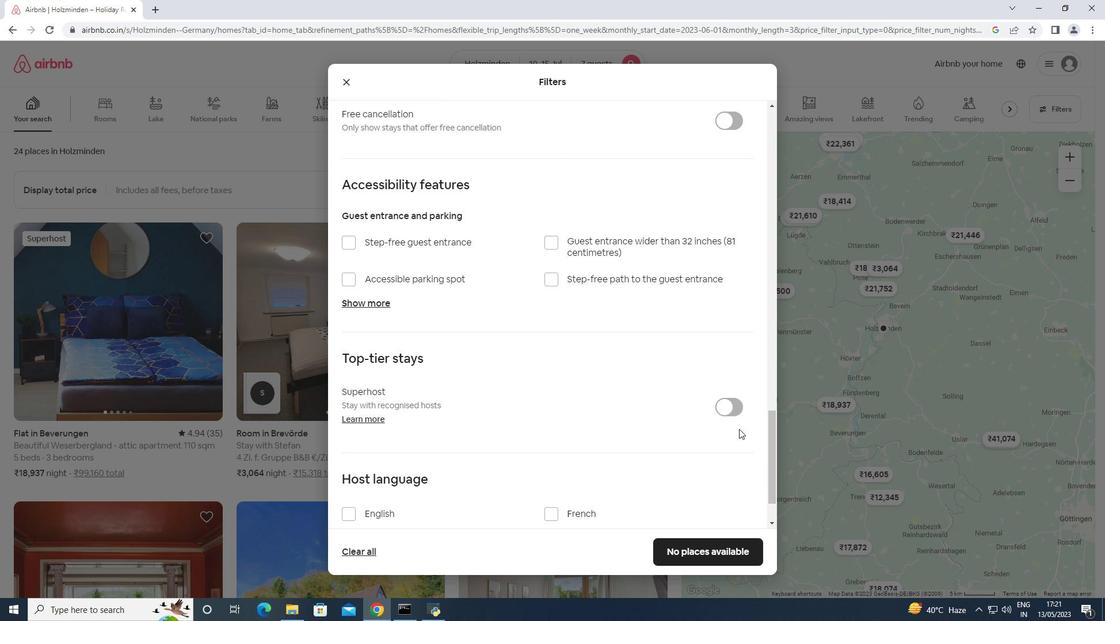 
Action: Mouse scrolled (739, 429) with delta (0, 0)
Screenshot: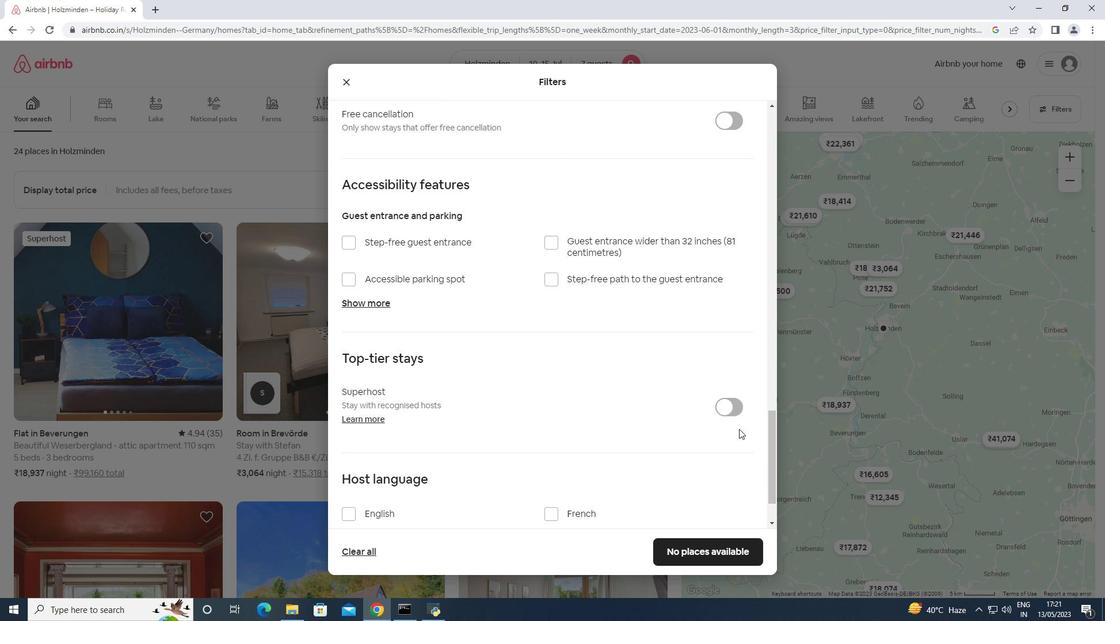 
Action: Mouse moved to (417, 452)
Screenshot: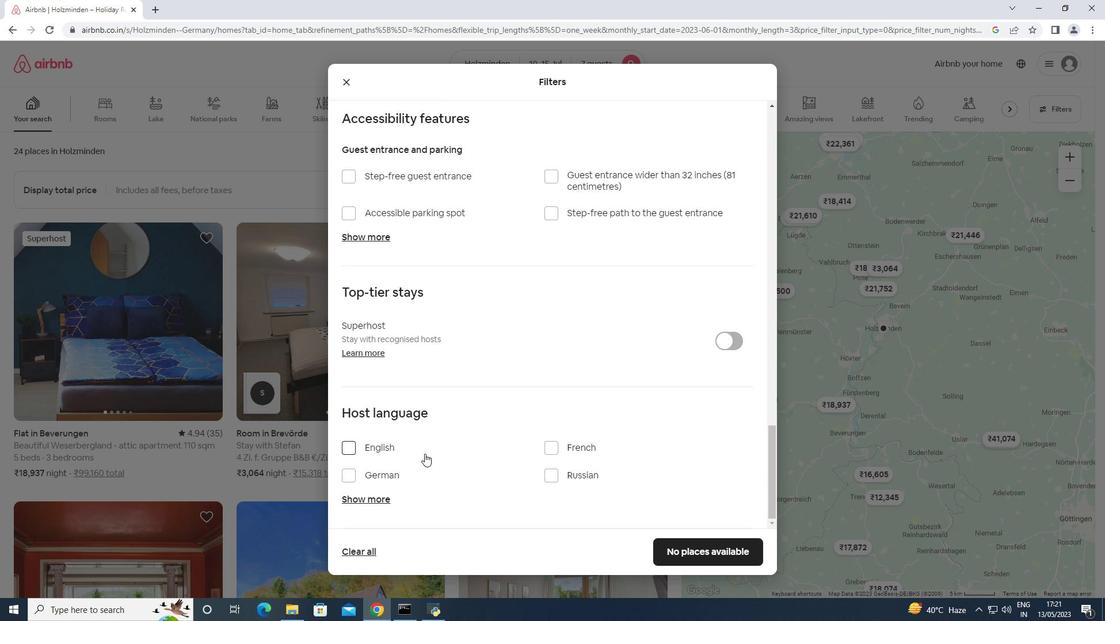 
Action: Mouse pressed left at (417, 452)
Screenshot: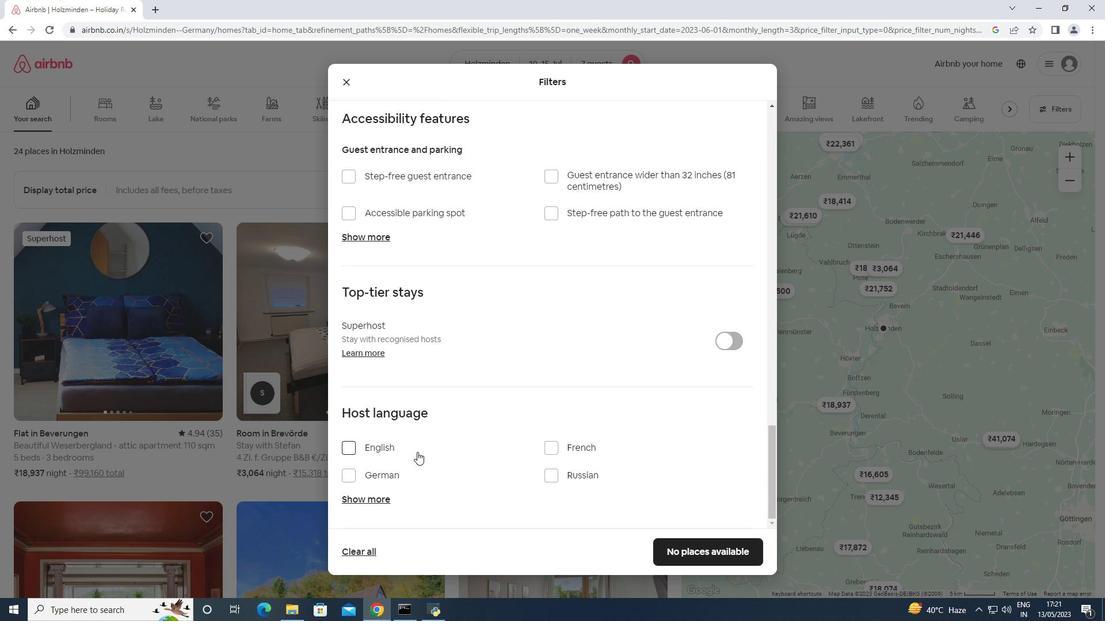 
Action: Mouse moved to (696, 544)
Screenshot: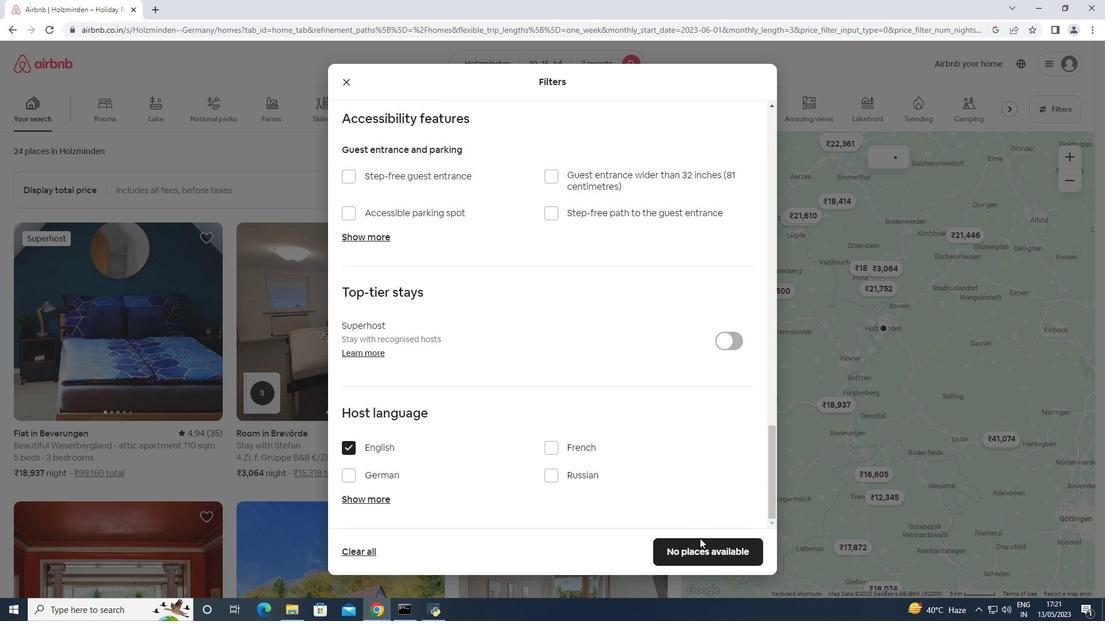 
Action: Mouse pressed left at (696, 544)
Screenshot: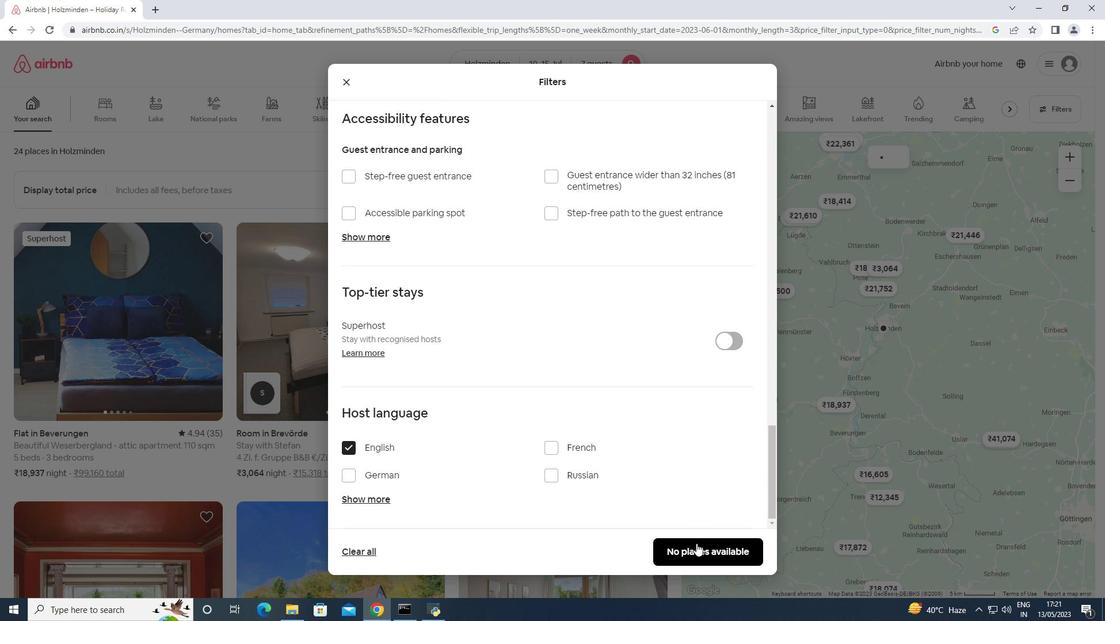 
Action: Mouse moved to (671, 154)
Screenshot: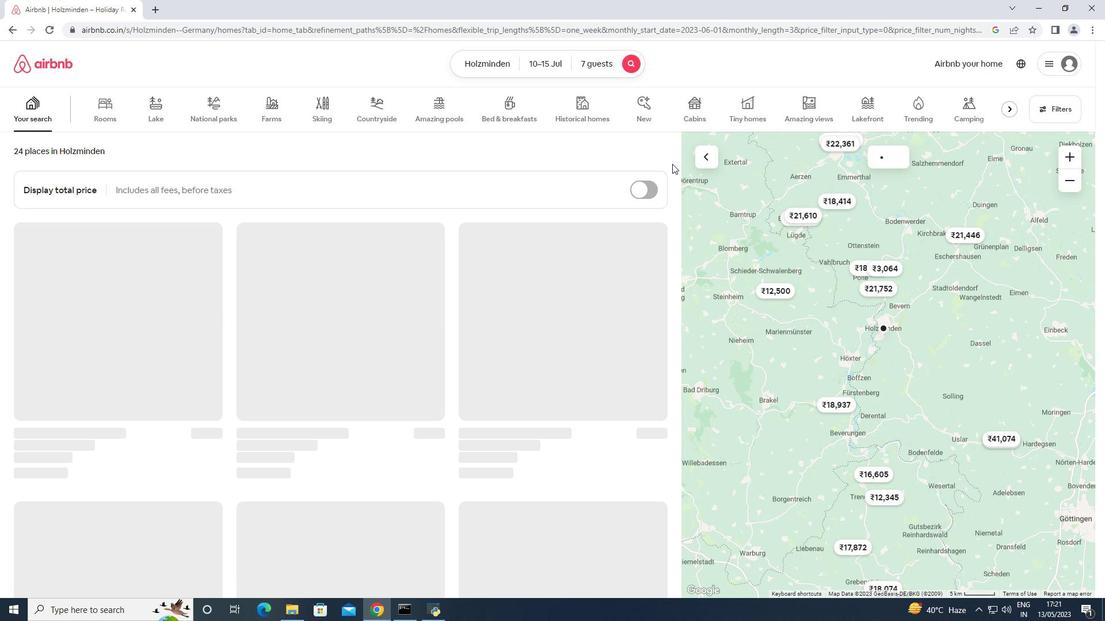
